 Task: Change  the formatting of the data to Which is Greater than5, In conditional formating, put the option 'Yelow Fill with Drak Yellow Text'add another formatting option Format As Table, insert the option Brown Table style Dark 3 , change the format of Column Width to 18In the sheet  Attendance Sheet for the Weekbook
Action: Mouse moved to (288, 528)
Screenshot: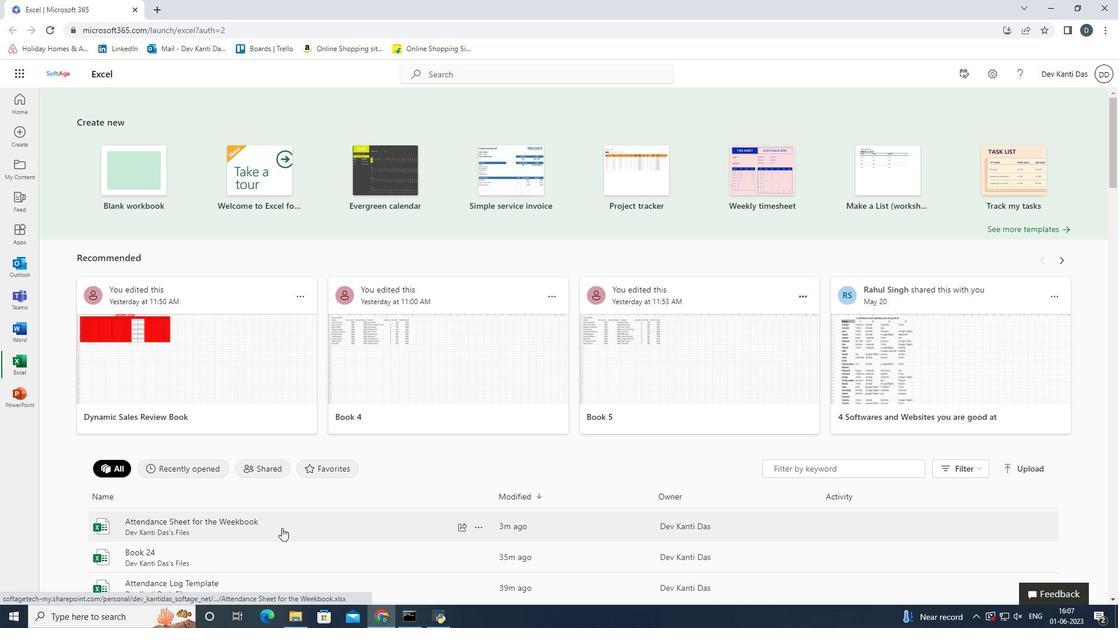 
Action: Mouse pressed left at (288, 528)
Screenshot: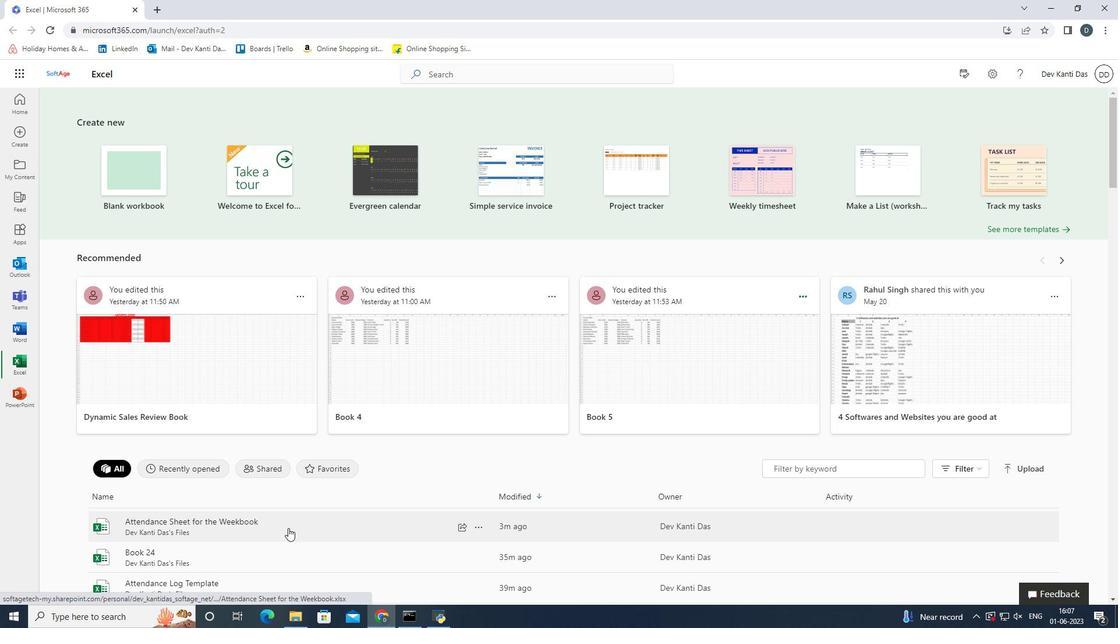 
Action: Mouse moved to (76, 219)
Screenshot: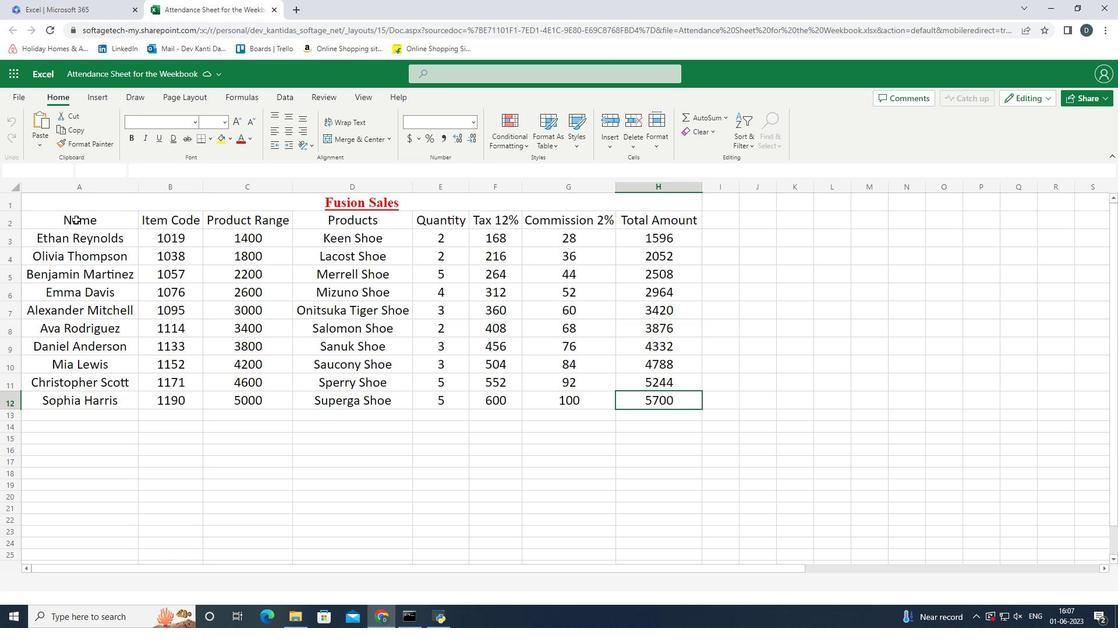 
Action: Mouse pressed left at (76, 219)
Screenshot: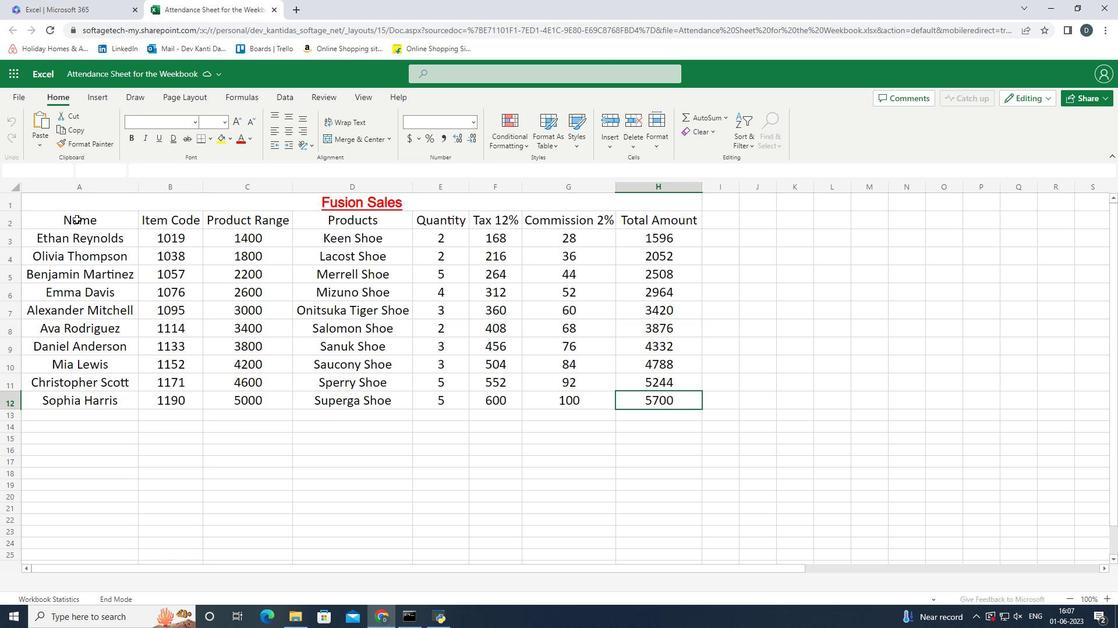 
Action: Mouse pressed left at (76, 219)
Screenshot: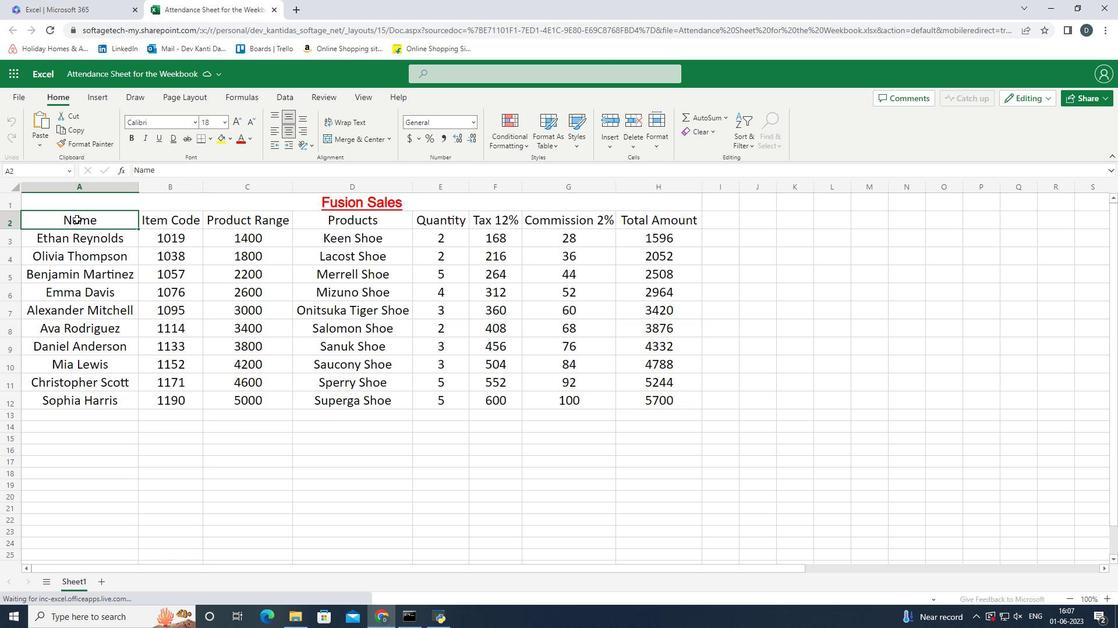 
Action: Mouse moved to (518, 140)
Screenshot: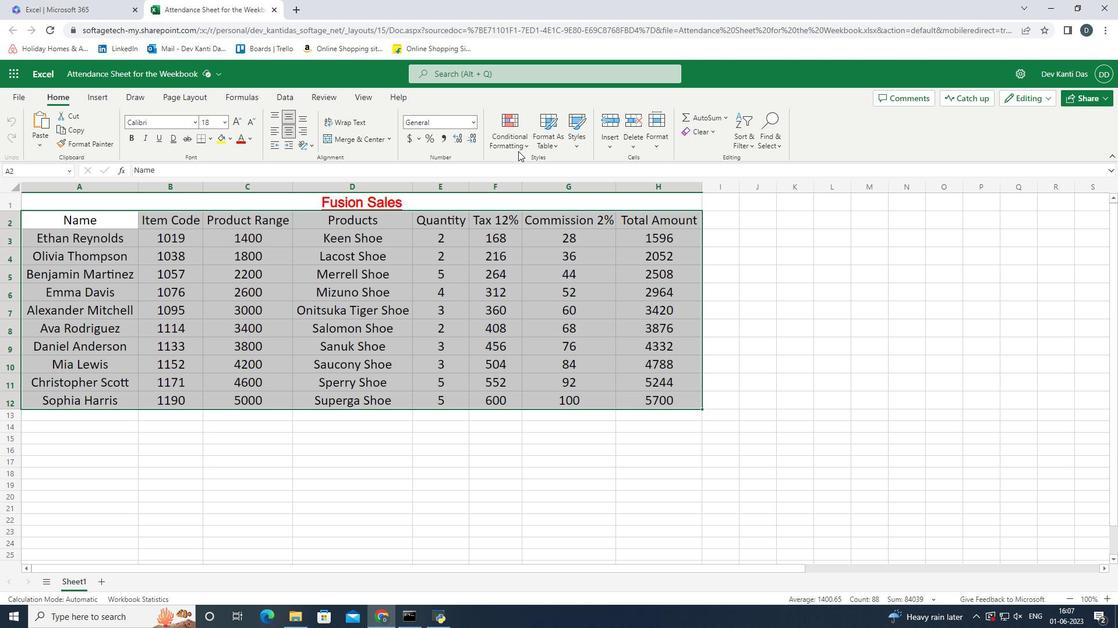 
Action: Mouse pressed left at (518, 140)
Screenshot: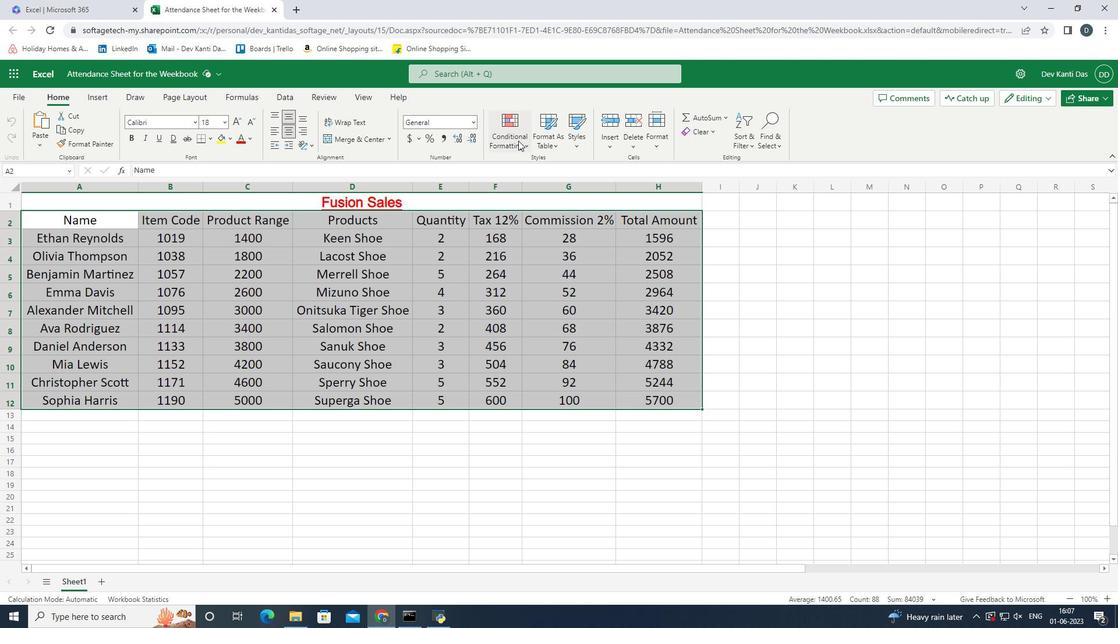 
Action: Mouse moved to (626, 185)
Screenshot: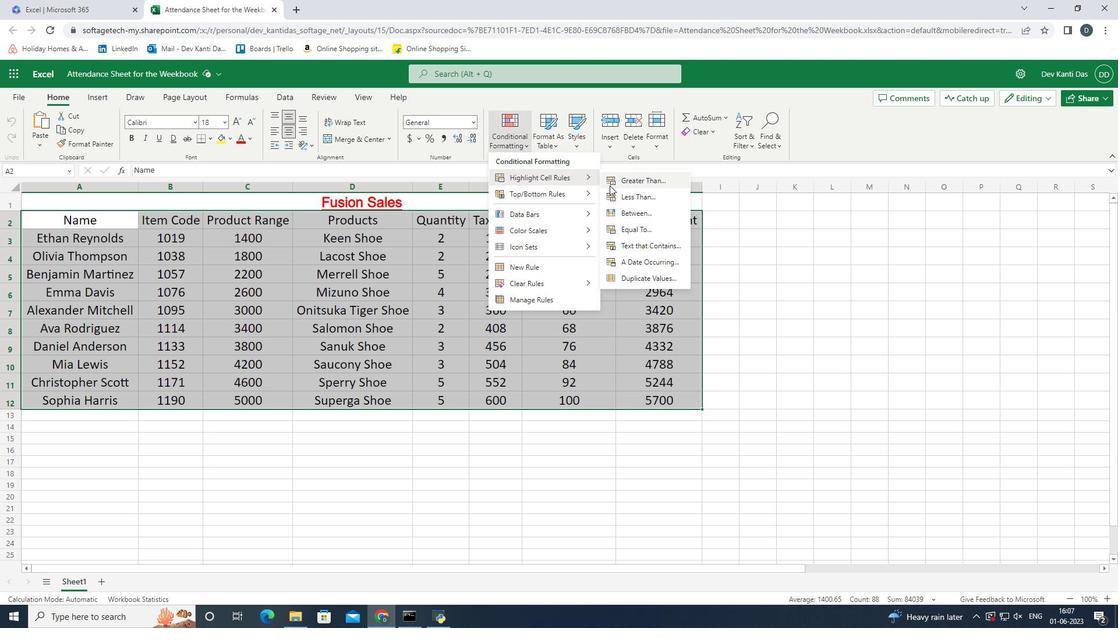 
Action: Mouse pressed left at (626, 185)
Screenshot: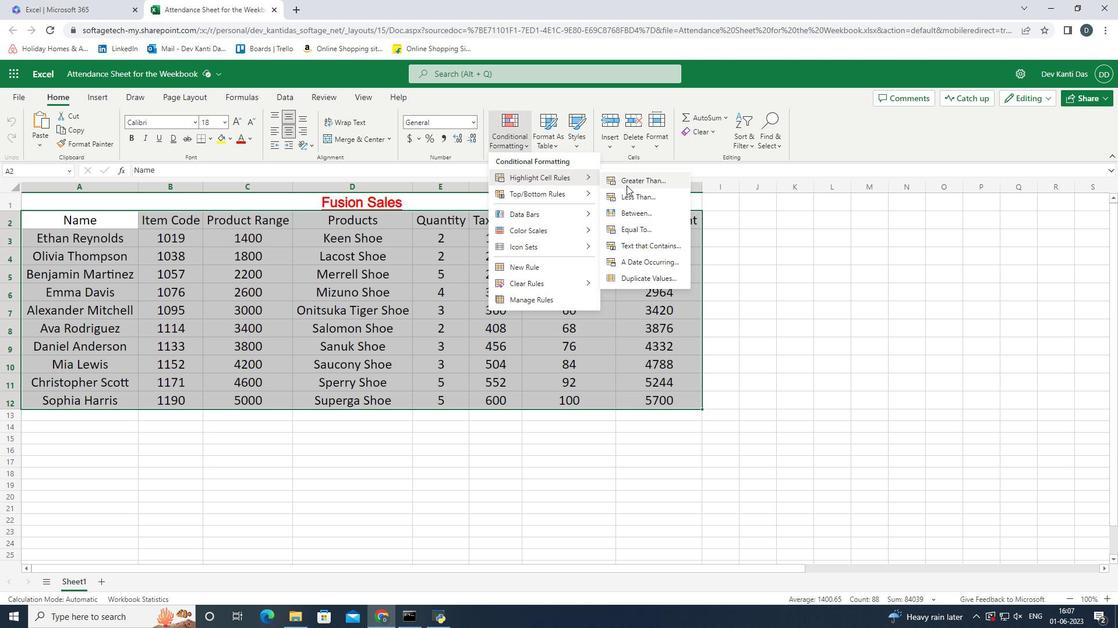 
Action: Mouse moved to (1031, 356)
Screenshot: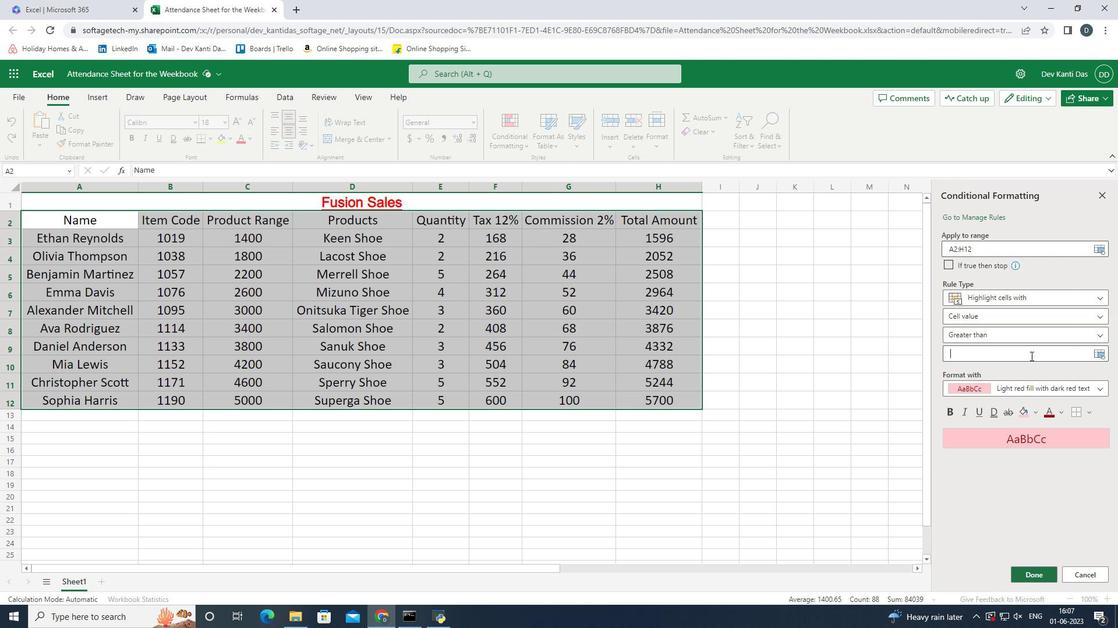 
Action: Key pressed 5
Screenshot: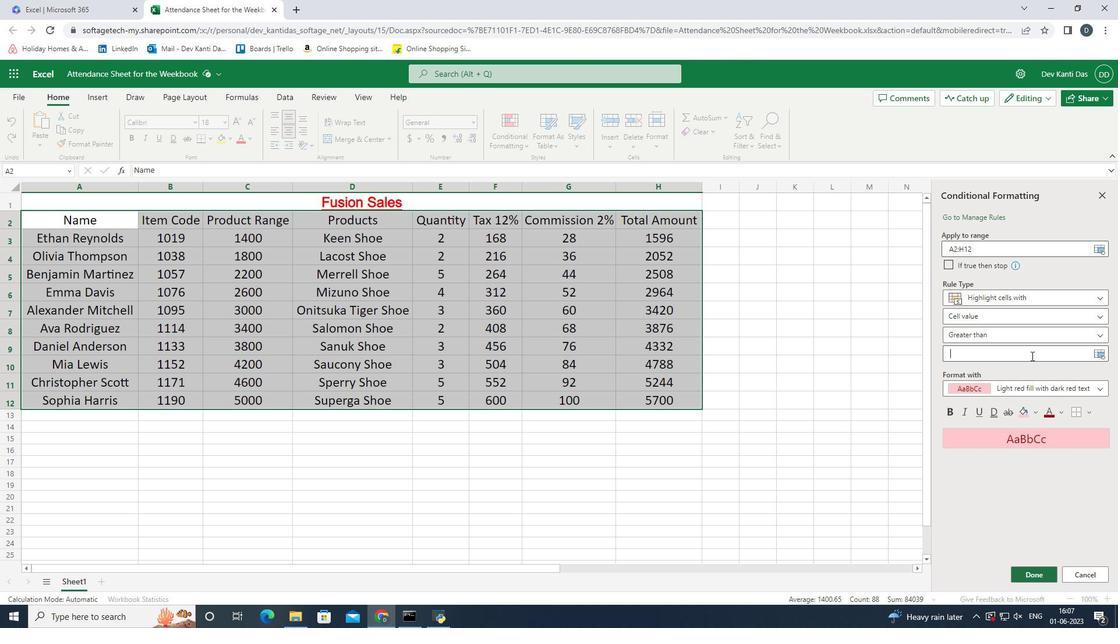 
Action: Mouse moved to (1058, 387)
Screenshot: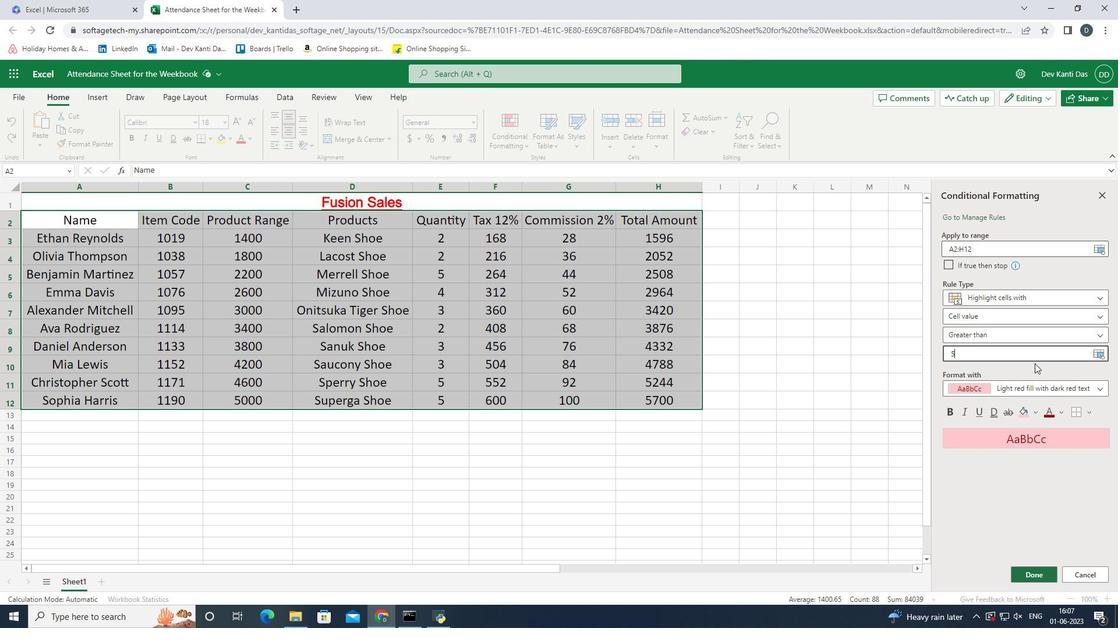 
Action: Mouse pressed left at (1058, 387)
Screenshot: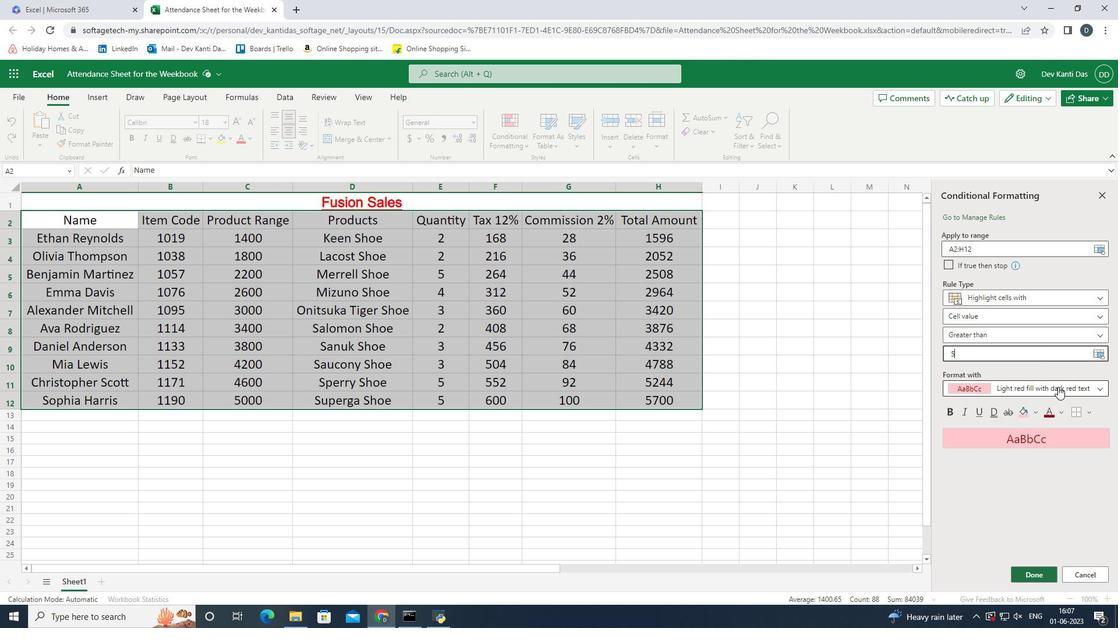 
Action: Mouse moved to (1065, 422)
Screenshot: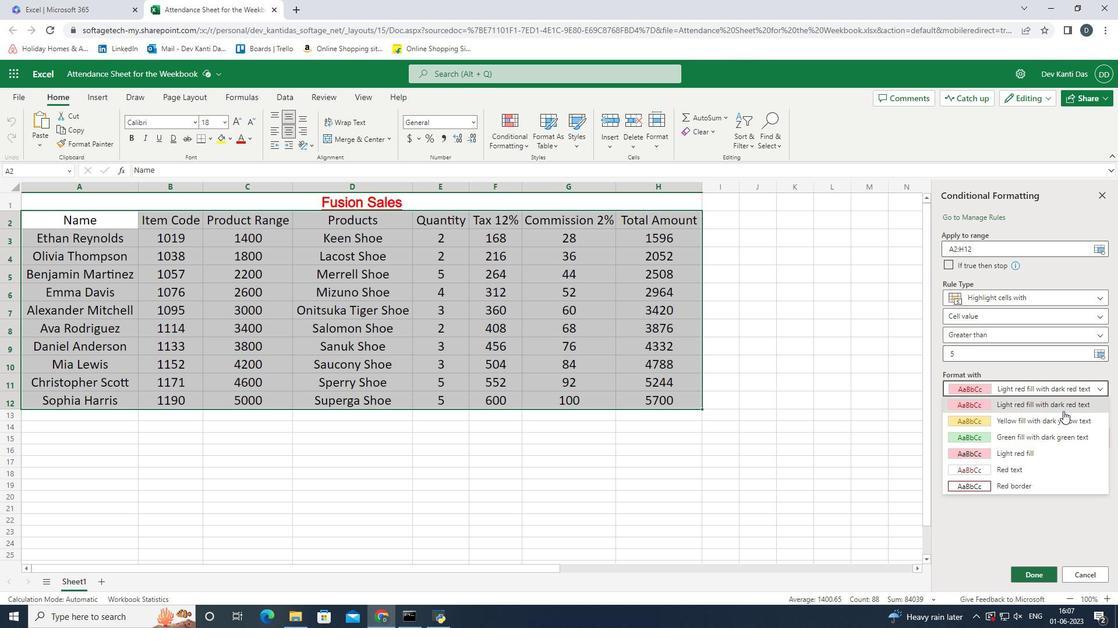 
Action: Mouse pressed left at (1065, 422)
Screenshot: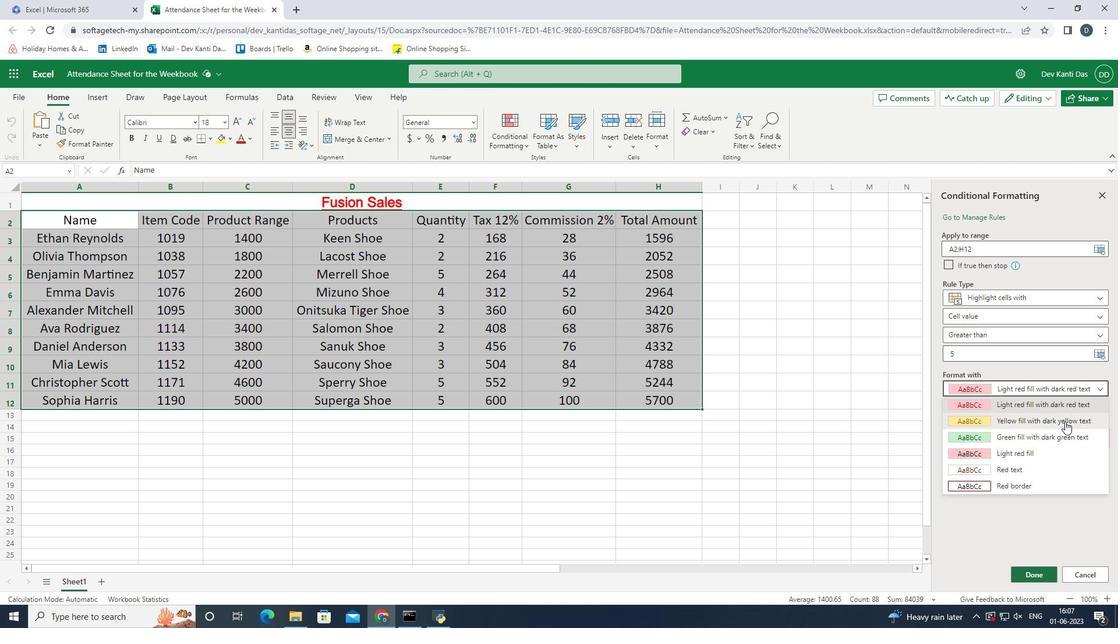 
Action: Mouse moved to (1051, 524)
Screenshot: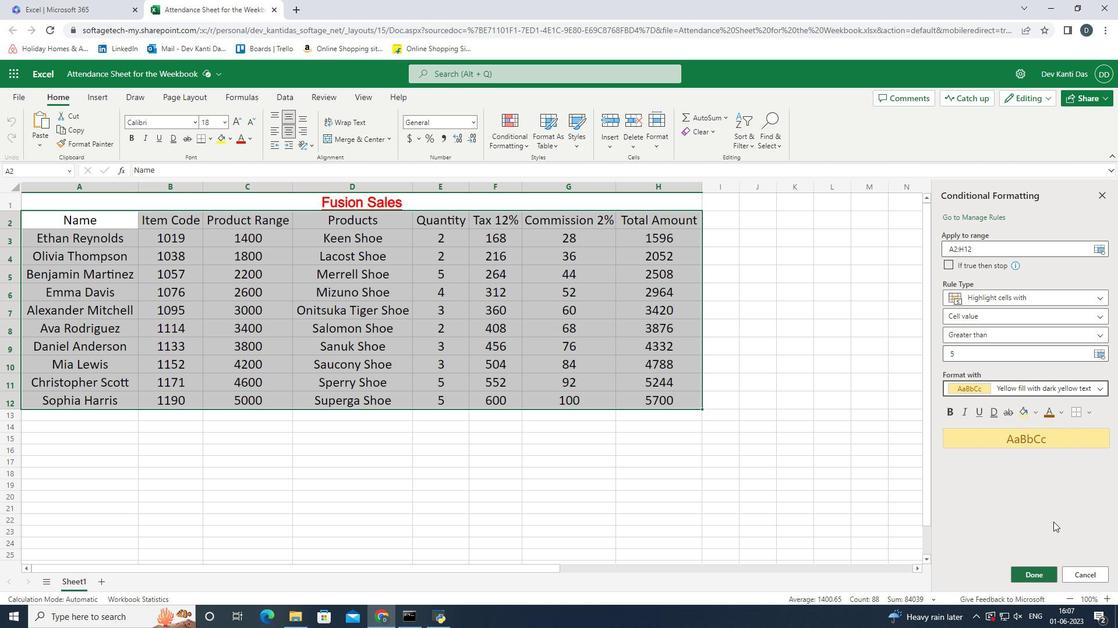 
Action: Mouse pressed left at (1051, 524)
Screenshot: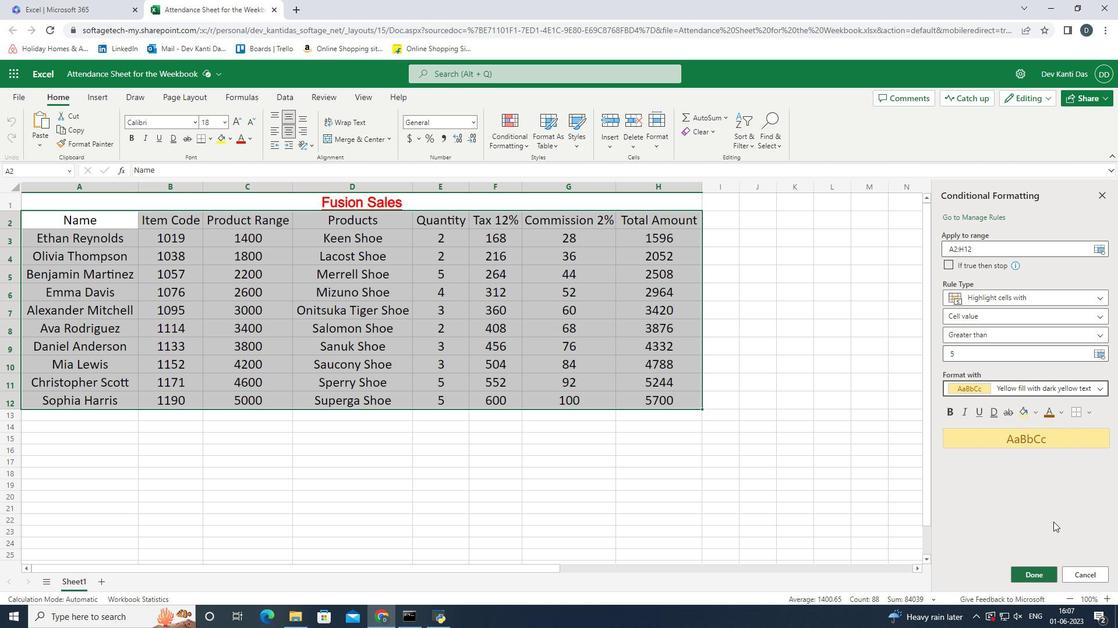 
Action: Mouse moved to (1044, 570)
Screenshot: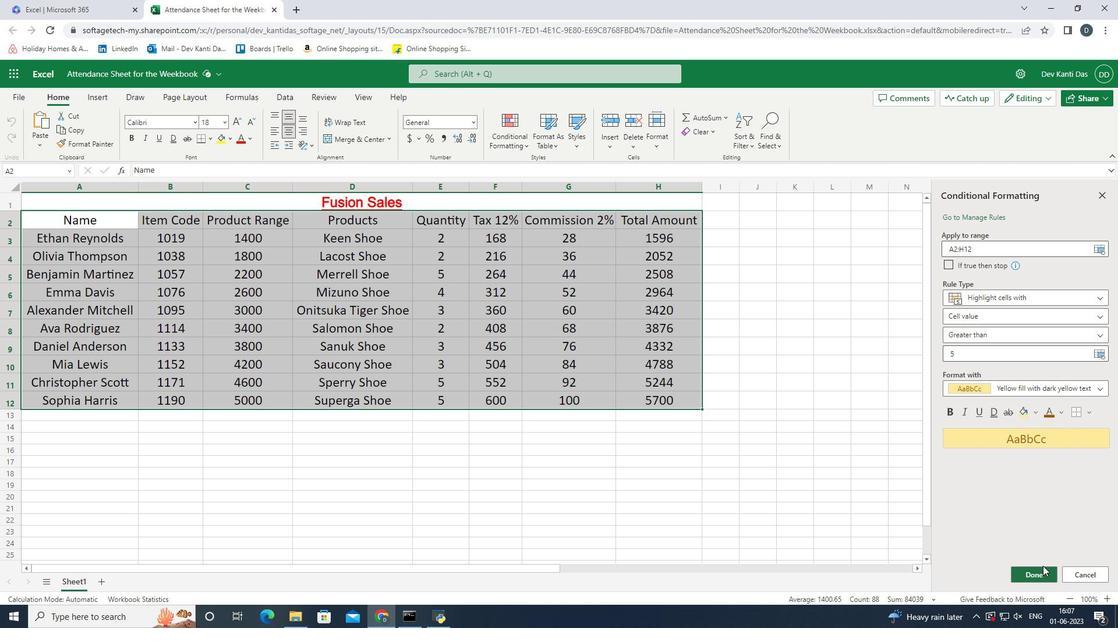 
Action: Mouse pressed left at (1044, 570)
Screenshot: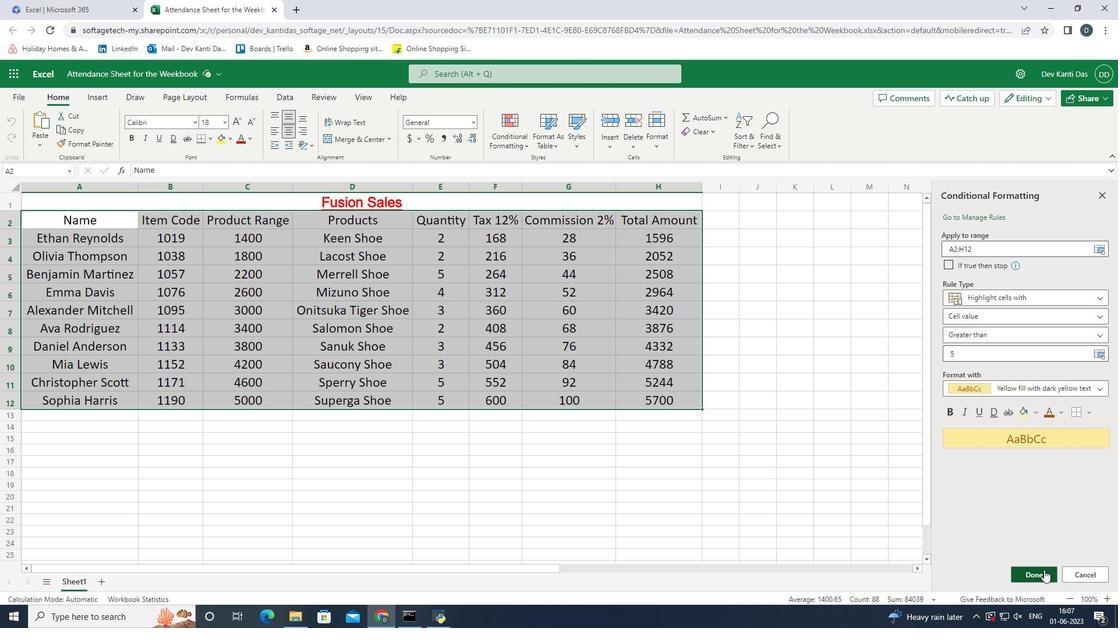 
Action: Mouse moved to (1105, 195)
Screenshot: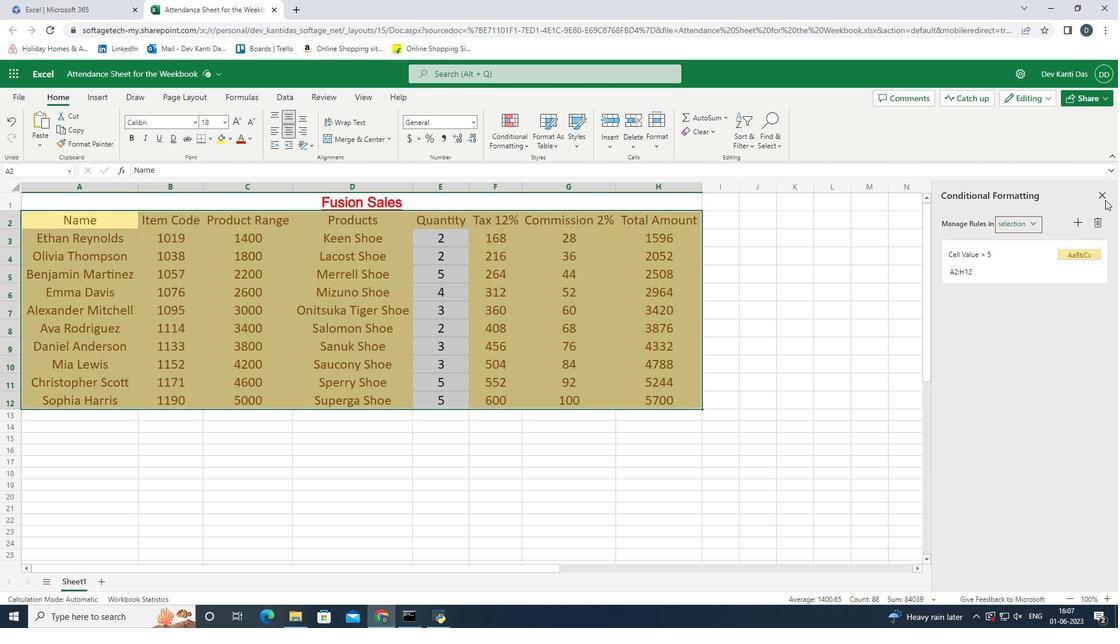 
Action: Mouse pressed left at (1105, 195)
Screenshot: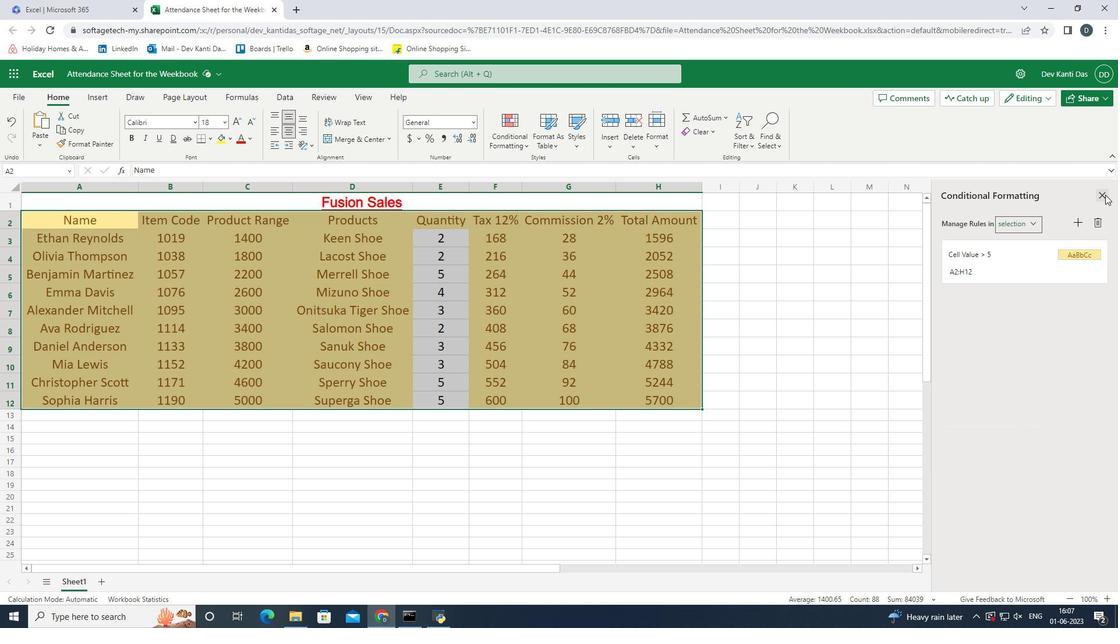 
Action: Mouse moved to (552, 147)
Screenshot: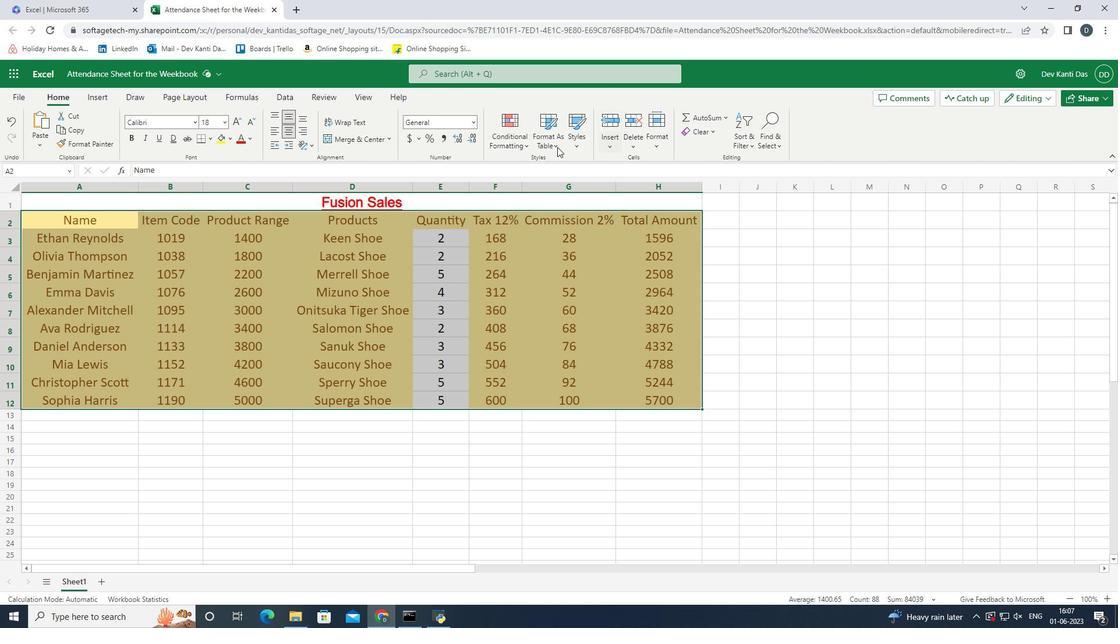 
Action: Mouse pressed left at (552, 147)
Screenshot: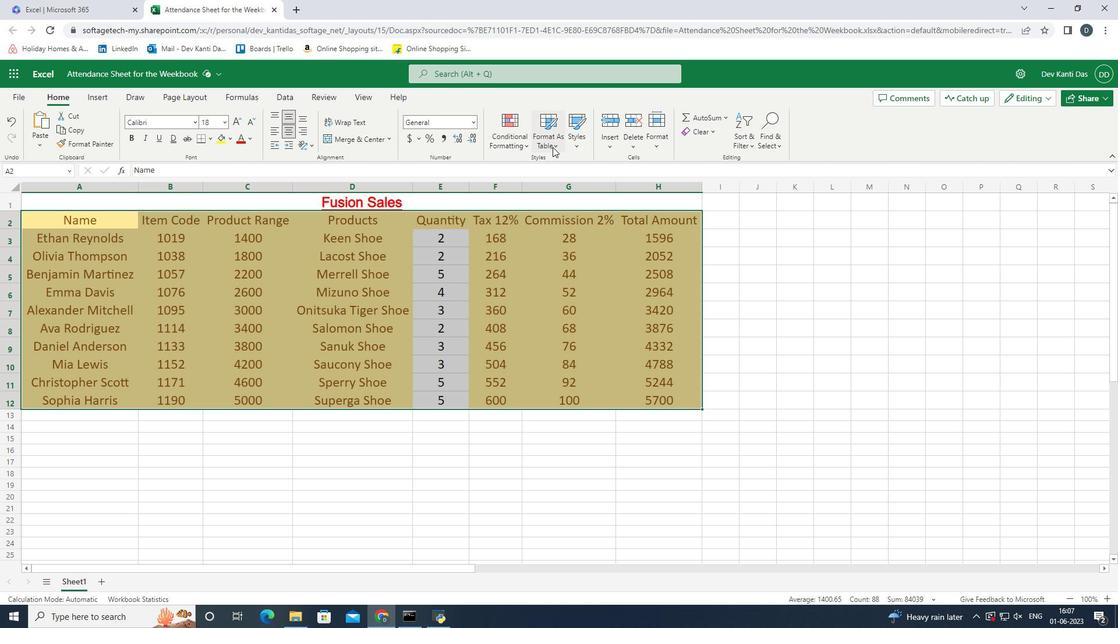 
Action: Mouse moved to (688, 503)
Screenshot: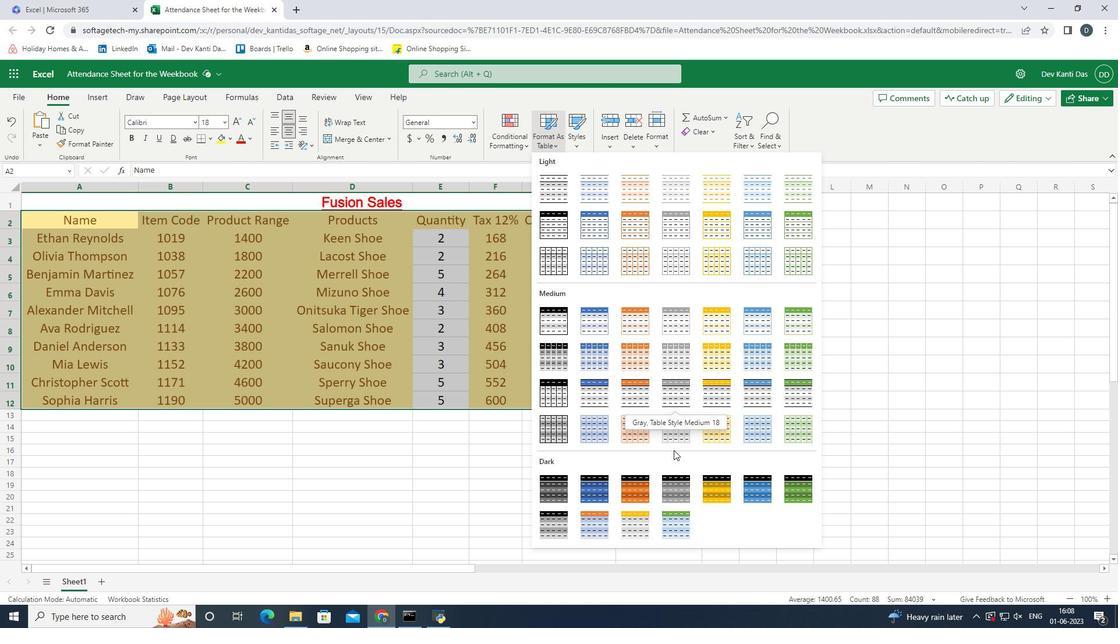 
Action: Mouse scrolled (688, 502) with delta (0, 0)
Screenshot: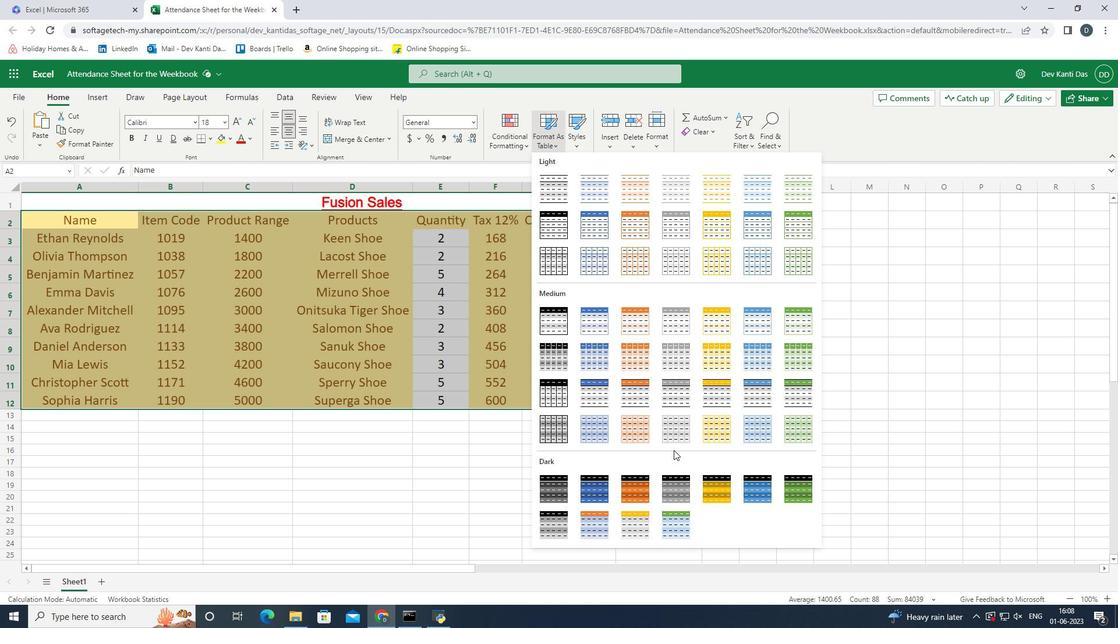 
Action: Mouse scrolled (688, 502) with delta (0, 0)
Screenshot: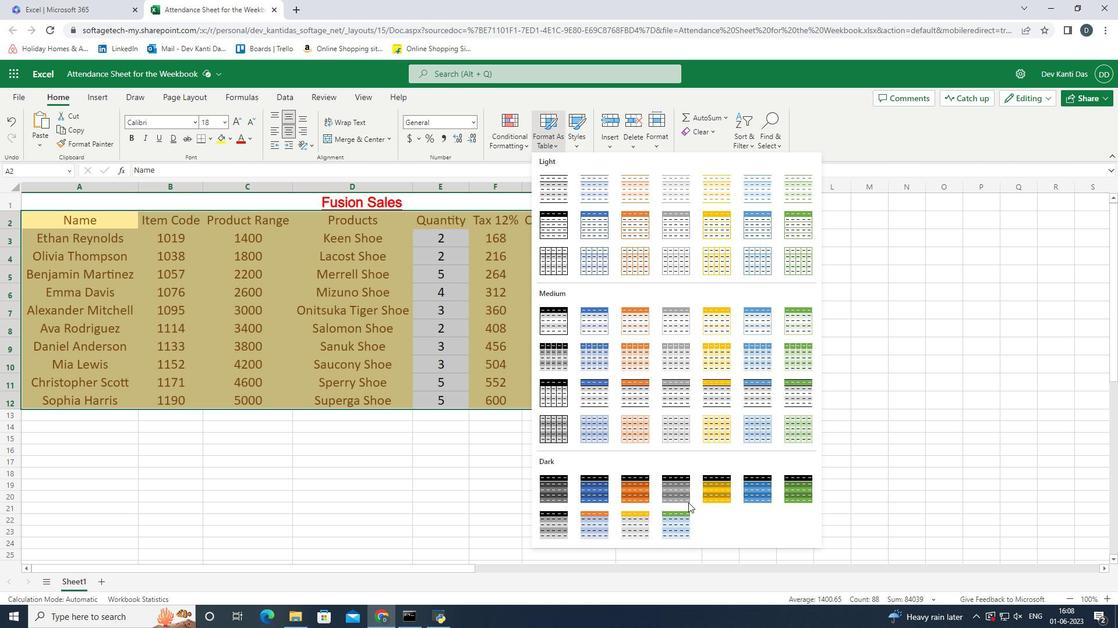 
Action: Mouse moved to (687, 502)
Screenshot: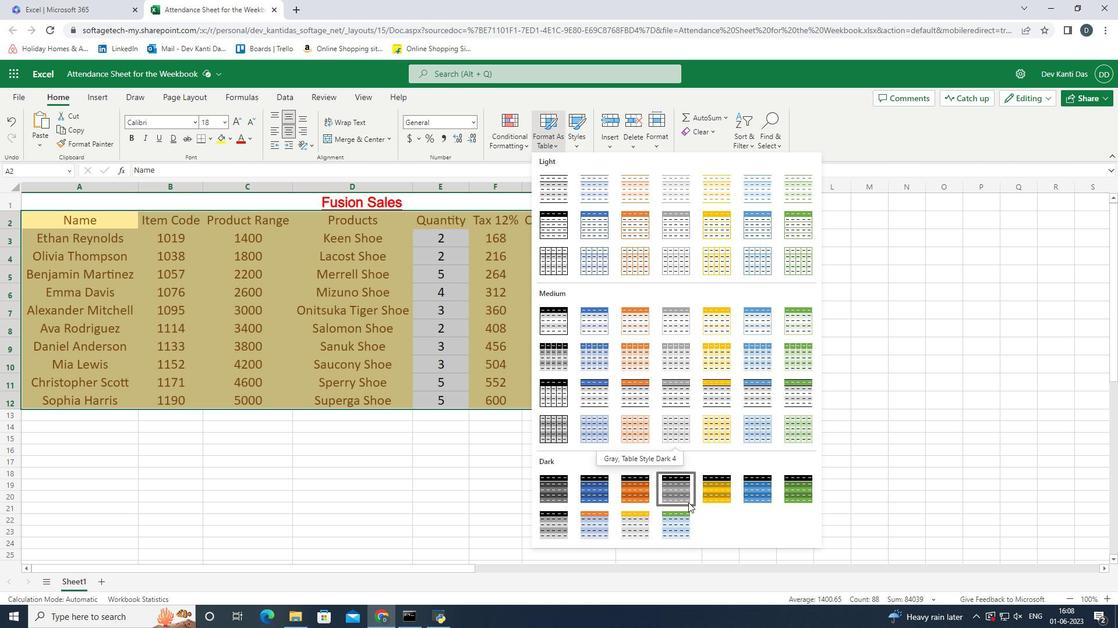 
Action: Mouse scrolled (687, 501) with delta (0, 0)
Screenshot: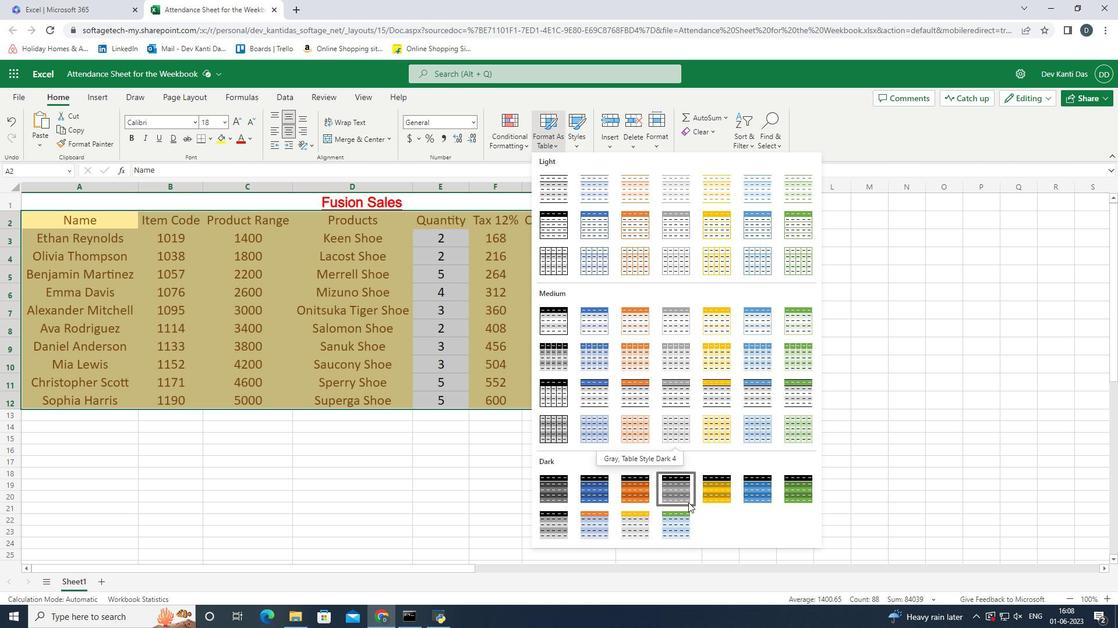 
Action: Mouse moved to (632, 492)
Screenshot: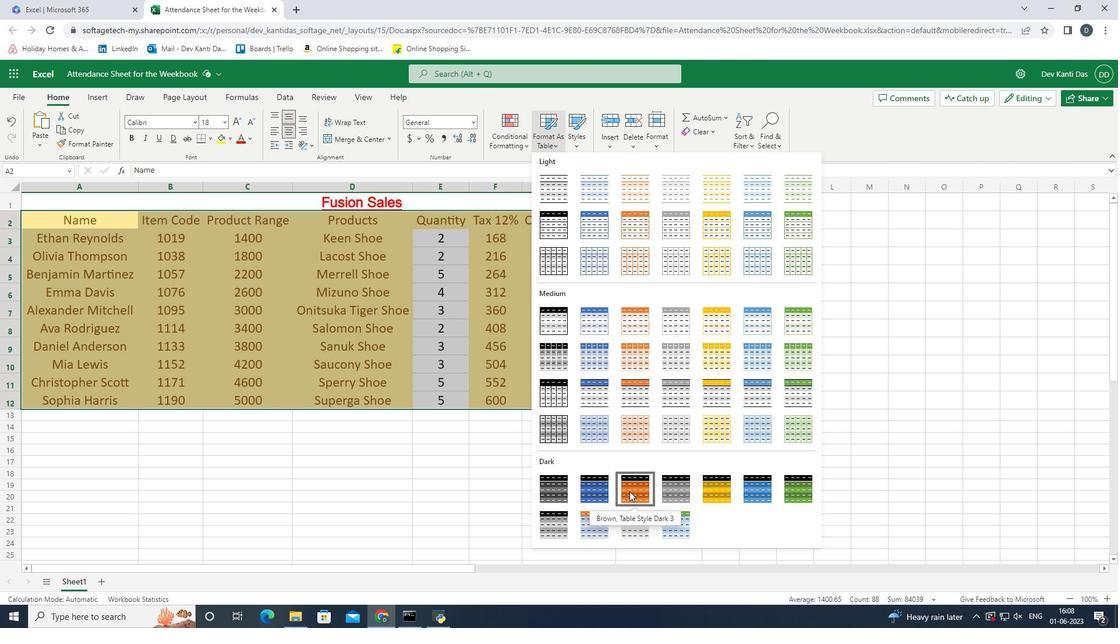 
Action: Mouse pressed left at (632, 492)
Screenshot: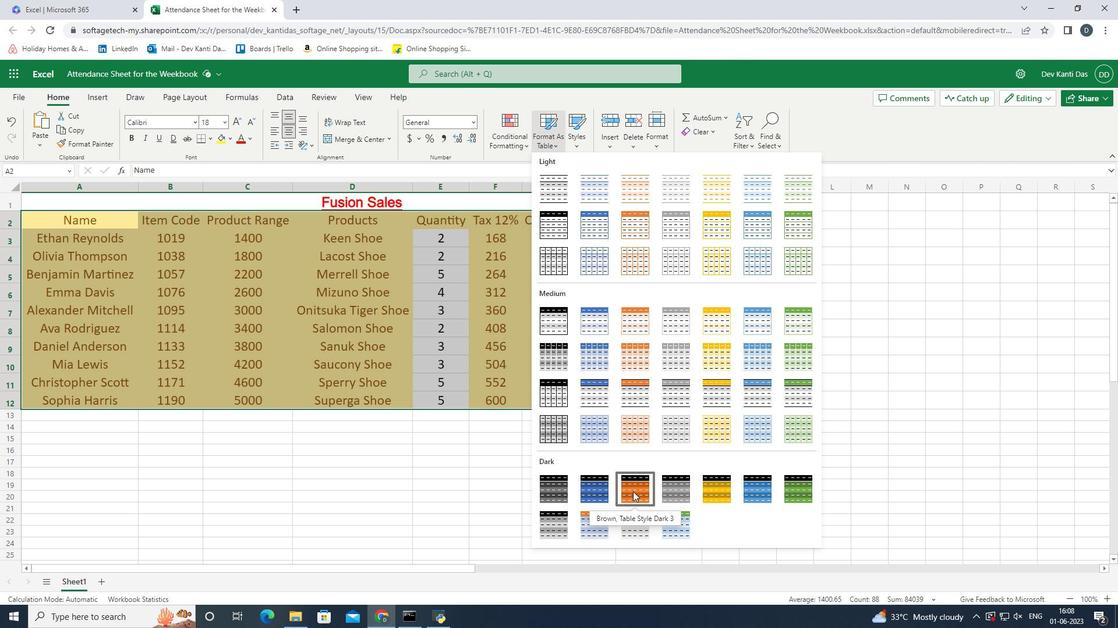 
Action: Mouse moved to (621, 369)
Screenshot: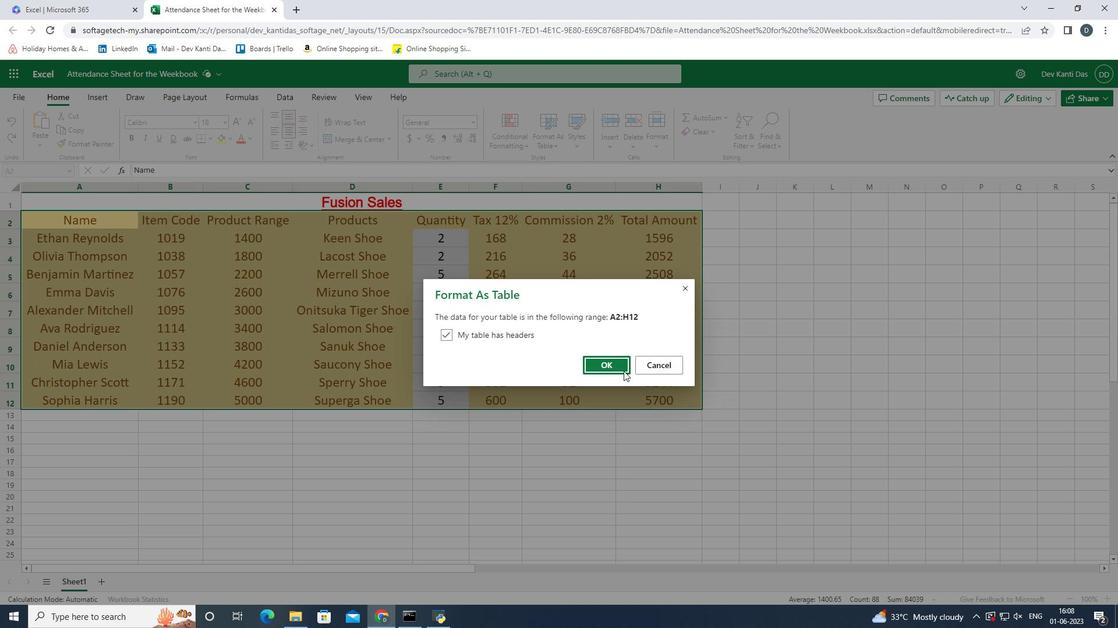 
Action: Mouse pressed left at (621, 369)
Screenshot: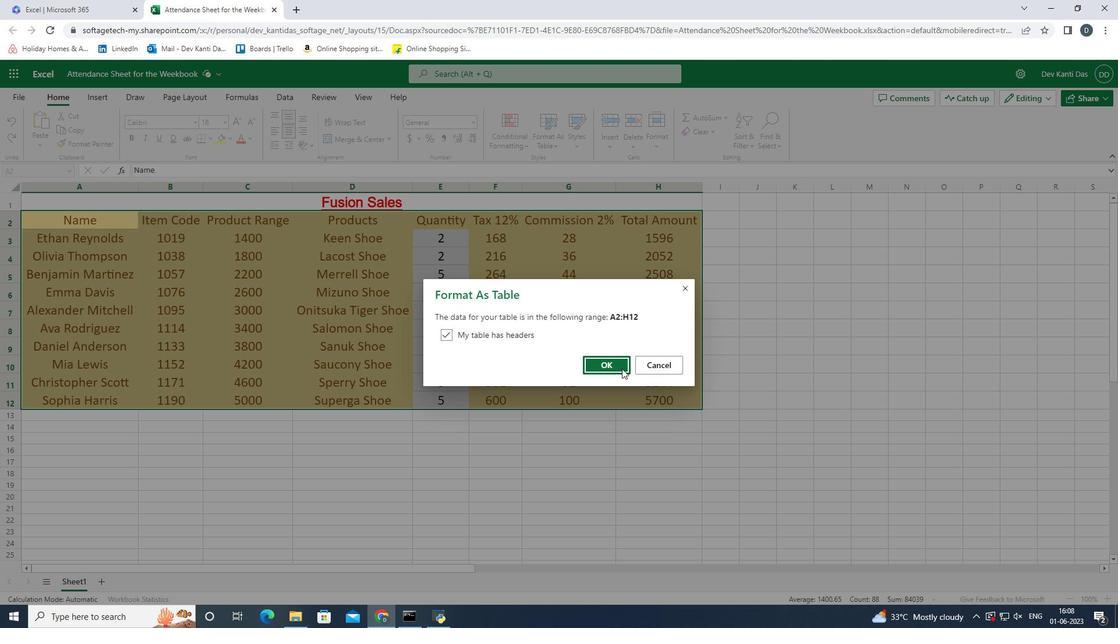 
Action: Mouse moved to (729, 401)
Screenshot: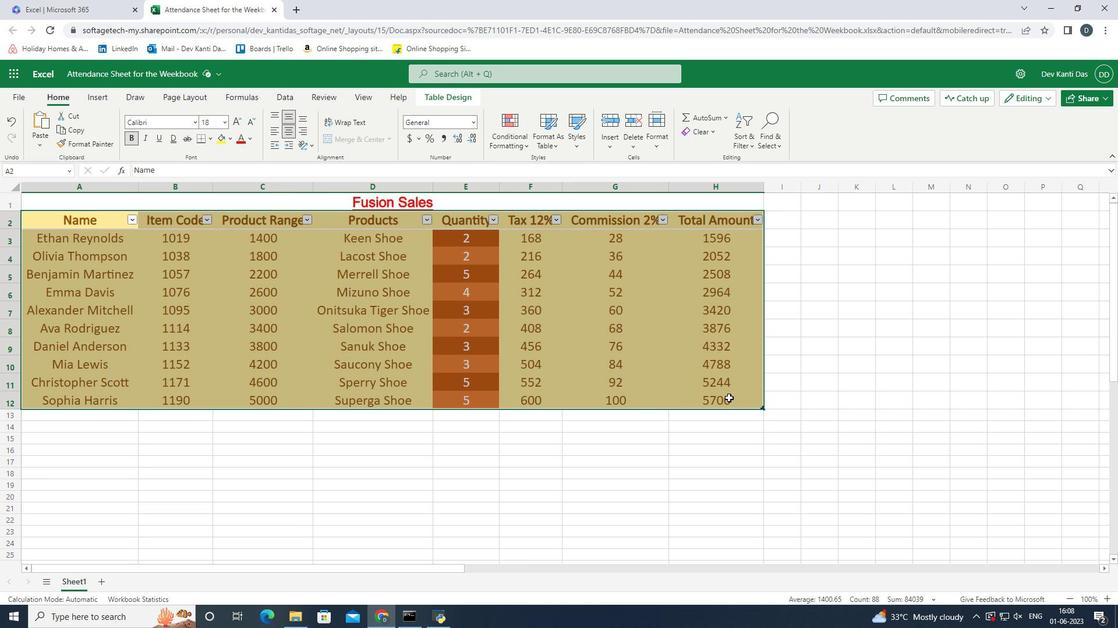 
Action: Mouse pressed left at (729, 401)
Screenshot: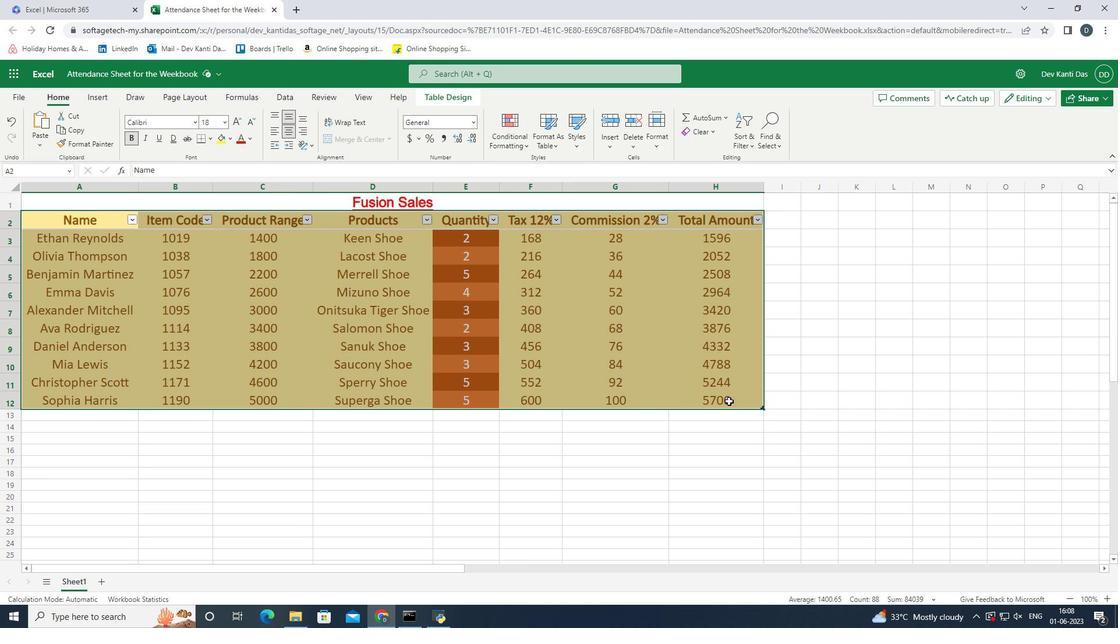 
Action: Mouse moved to (66, 221)
Screenshot: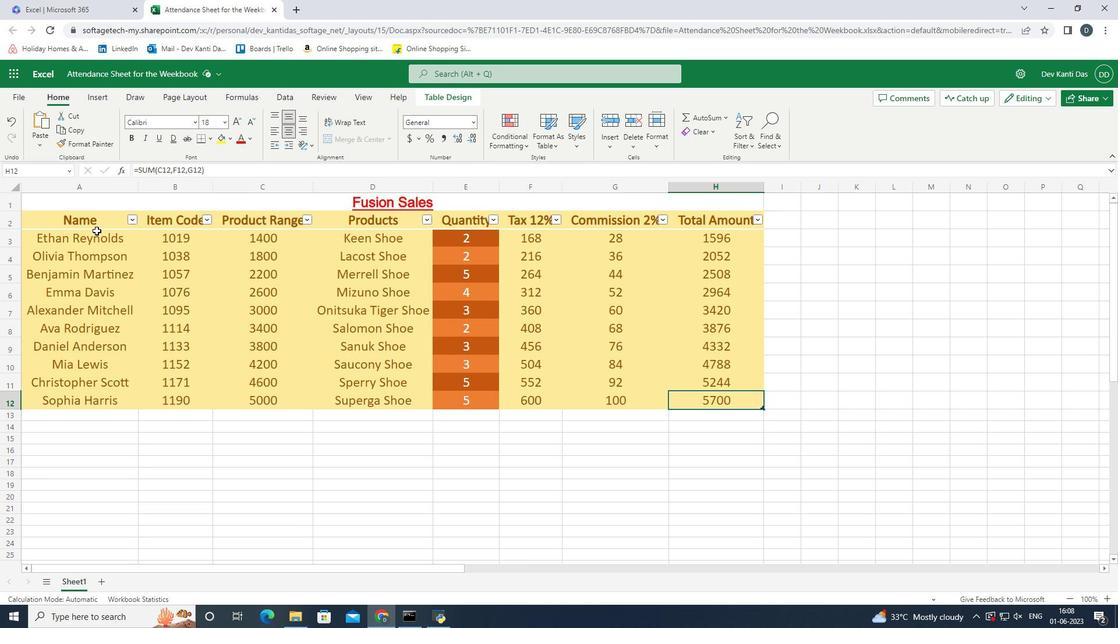 
Action: Mouse pressed left at (66, 221)
Screenshot: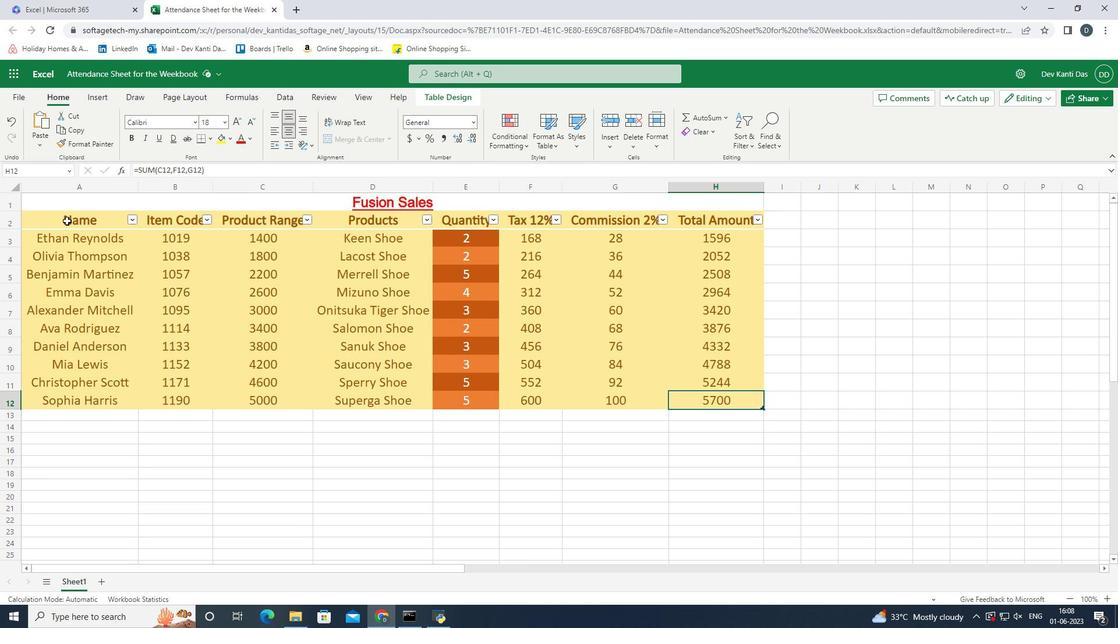 
Action: Mouse moved to (719, 401)
Screenshot: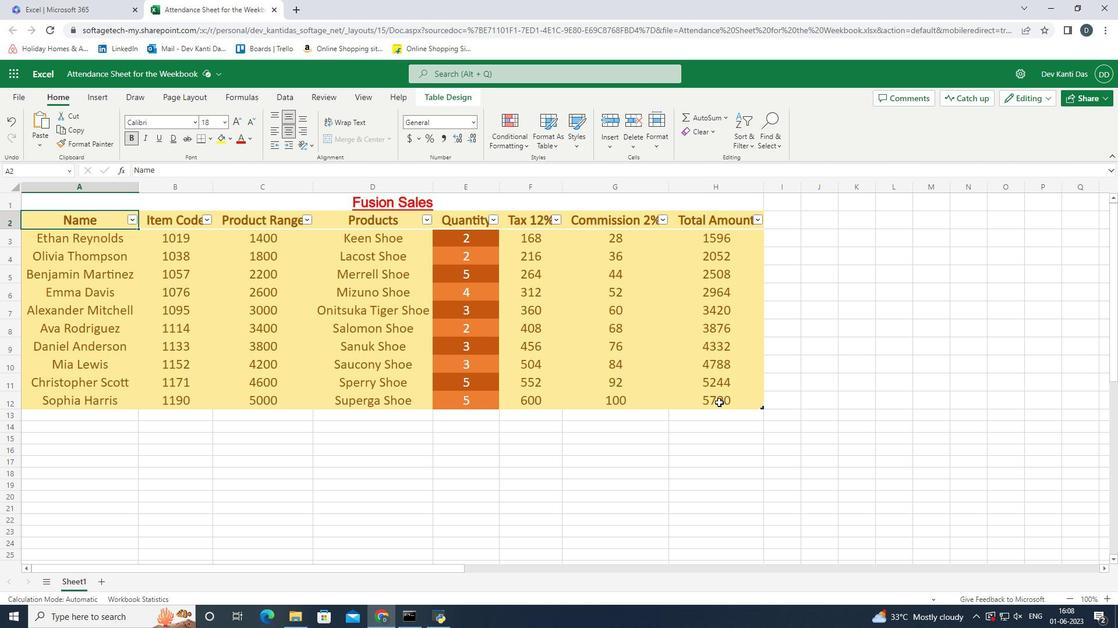 
Action: Mouse pressed left at (719, 401)
Screenshot: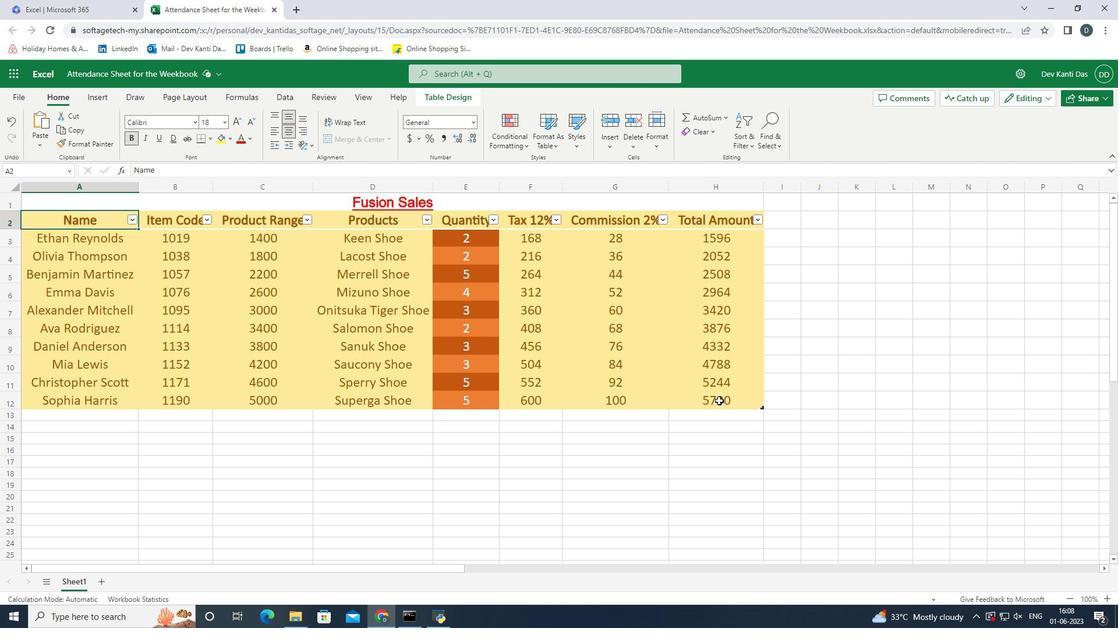 
Action: Mouse moved to (72, 223)
Screenshot: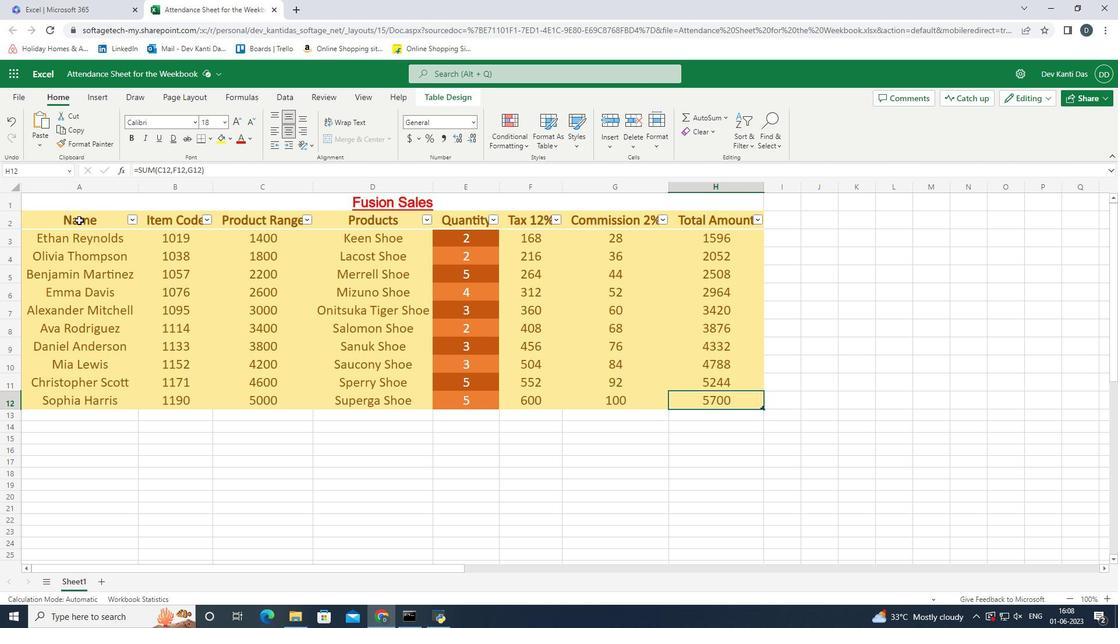 
Action: Mouse pressed left at (72, 223)
Screenshot: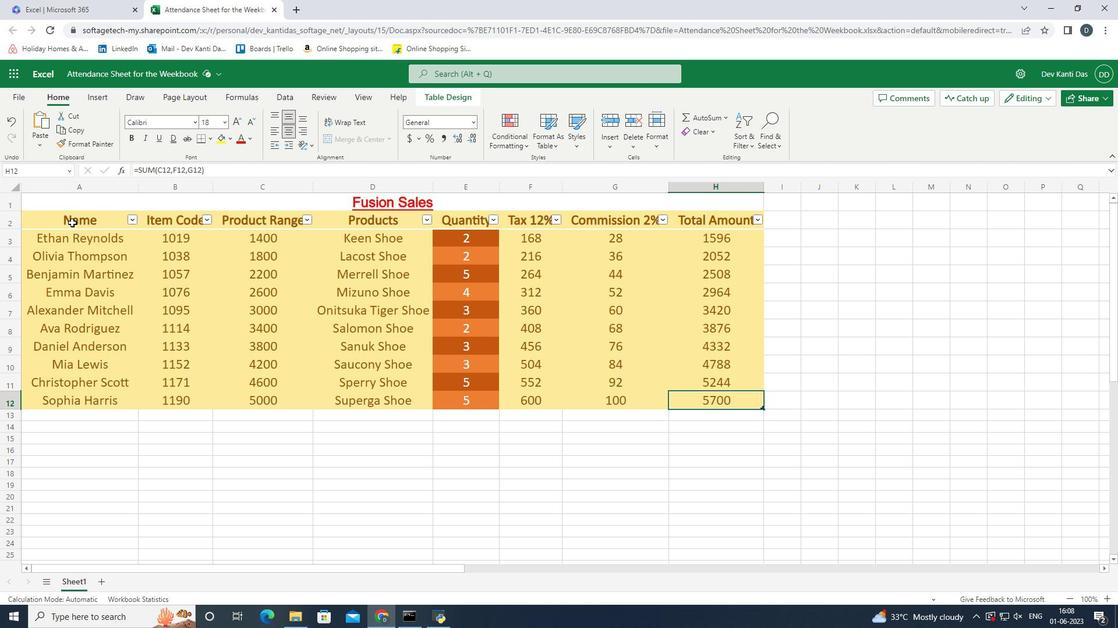 
Action: Mouse moved to (739, 414)
Screenshot: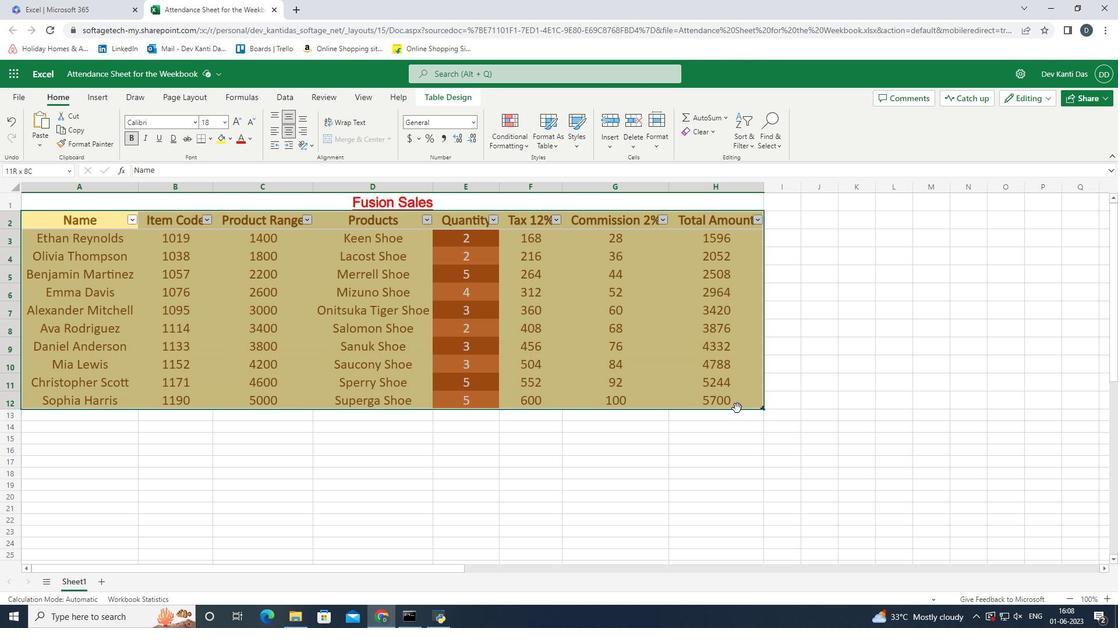 
Action: Mouse pressed left at (739, 414)
Screenshot: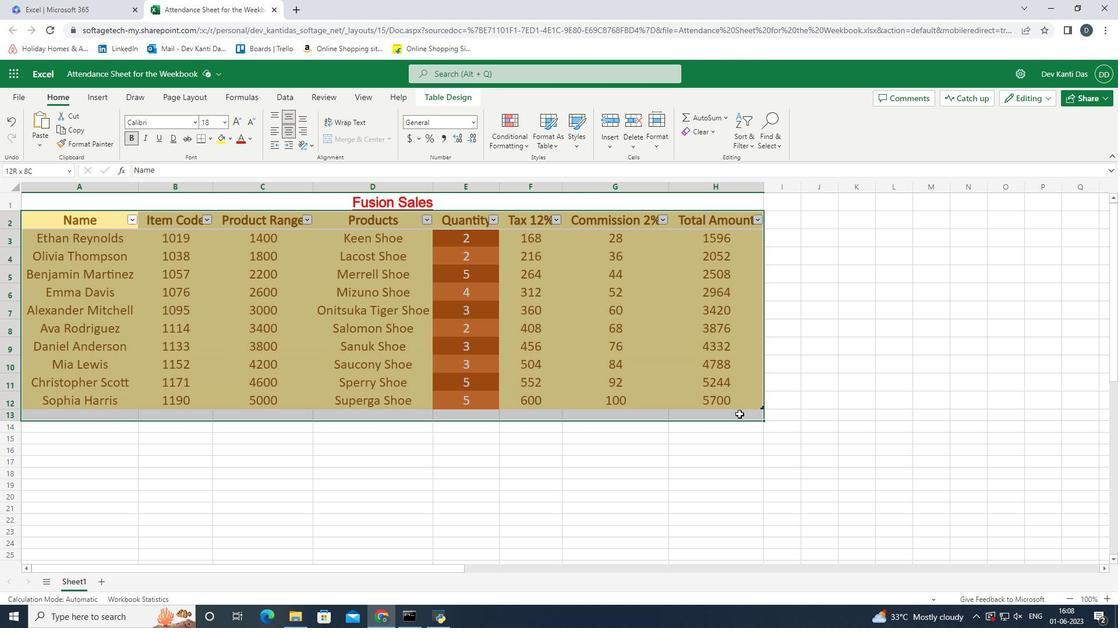 
Action: Mouse moved to (734, 400)
Screenshot: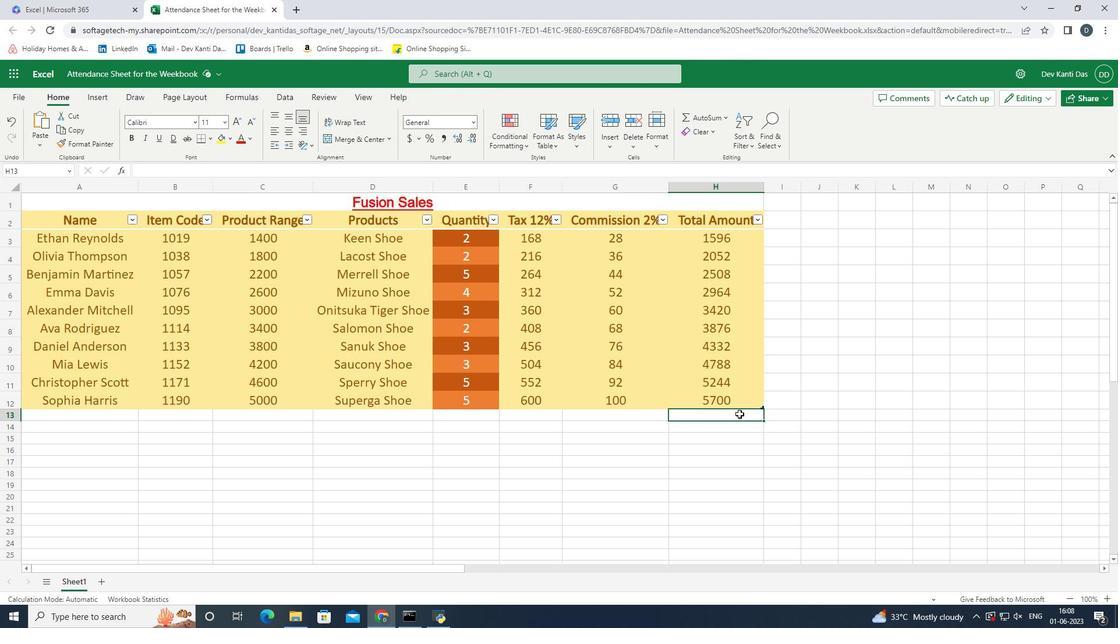 
Action: Mouse pressed left at (734, 400)
Screenshot: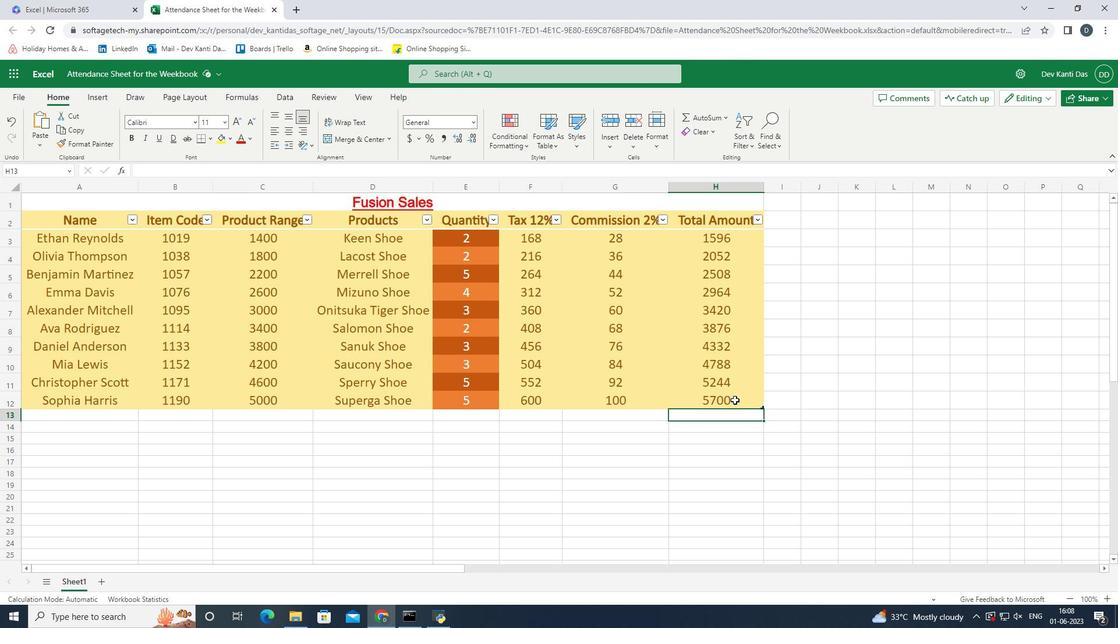 
Action: Mouse pressed left at (734, 400)
Screenshot: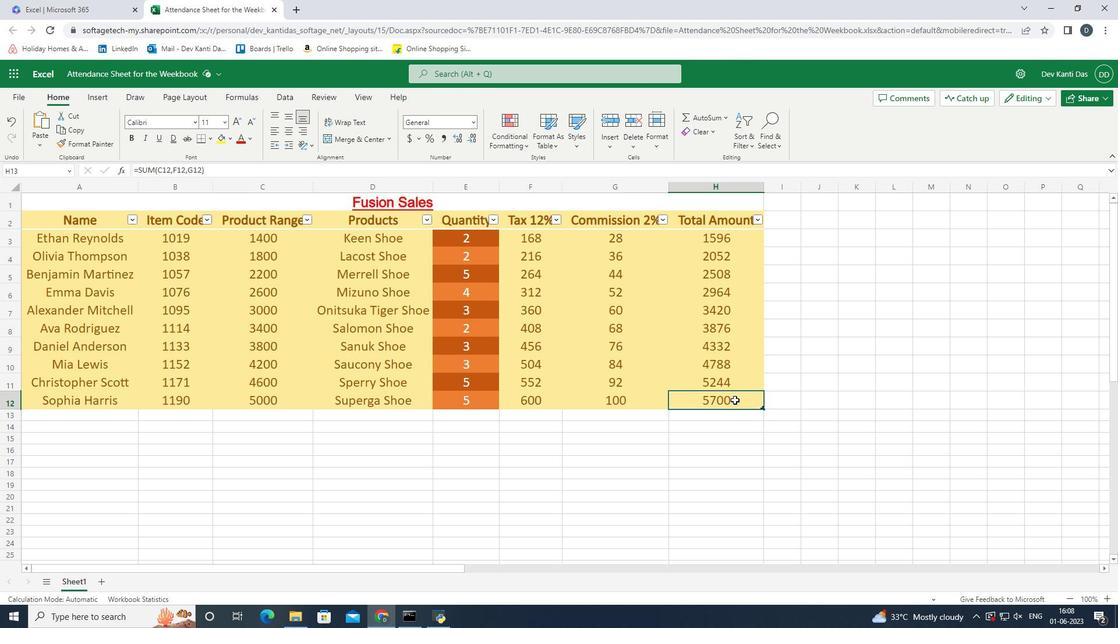 
Action: Mouse moved to (58, 223)
Screenshot: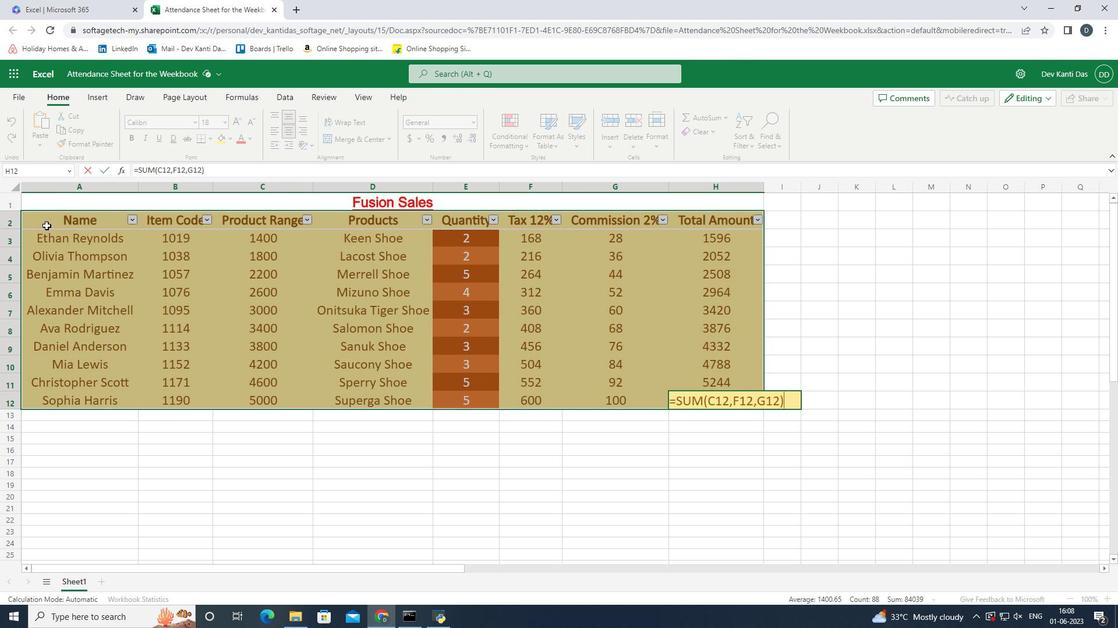 
Action: Mouse pressed left at (58, 223)
Screenshot: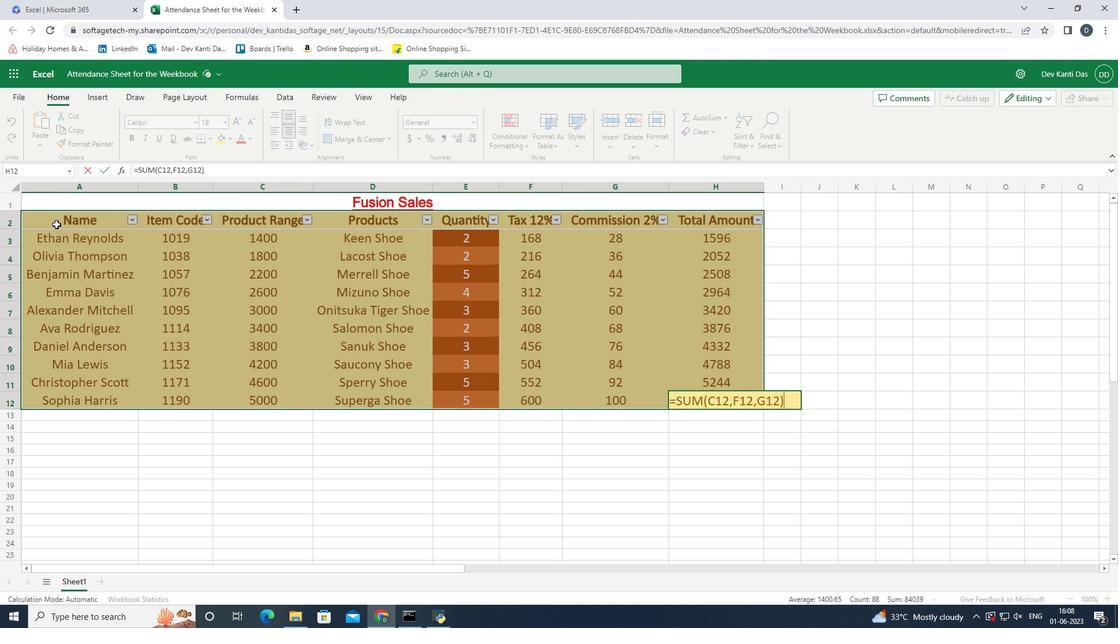 
Action: Mouse moved to (58, 218)
Screenshot: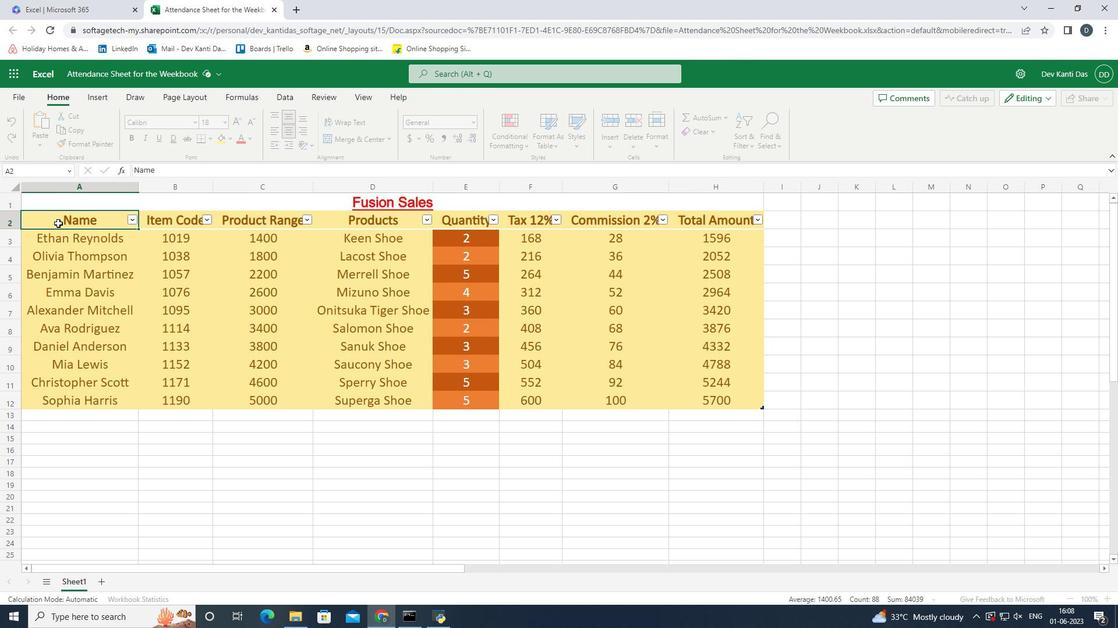 
Action: Mouse pressed left at (58, 218)
Screenshot: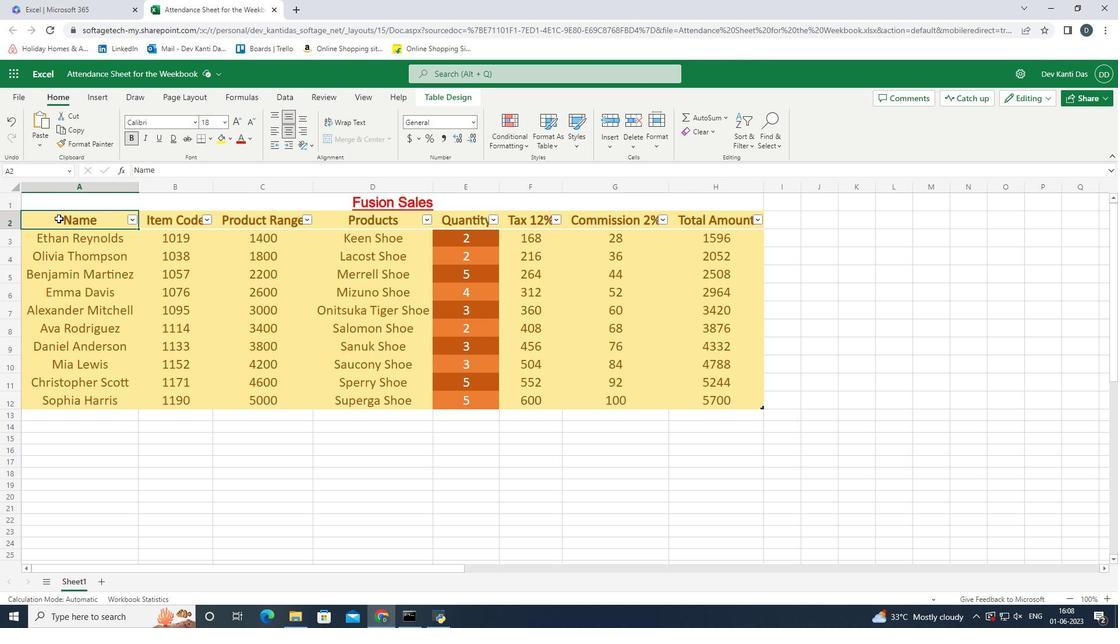 
Action: Mouse moved to (649, 146)
Screenshot: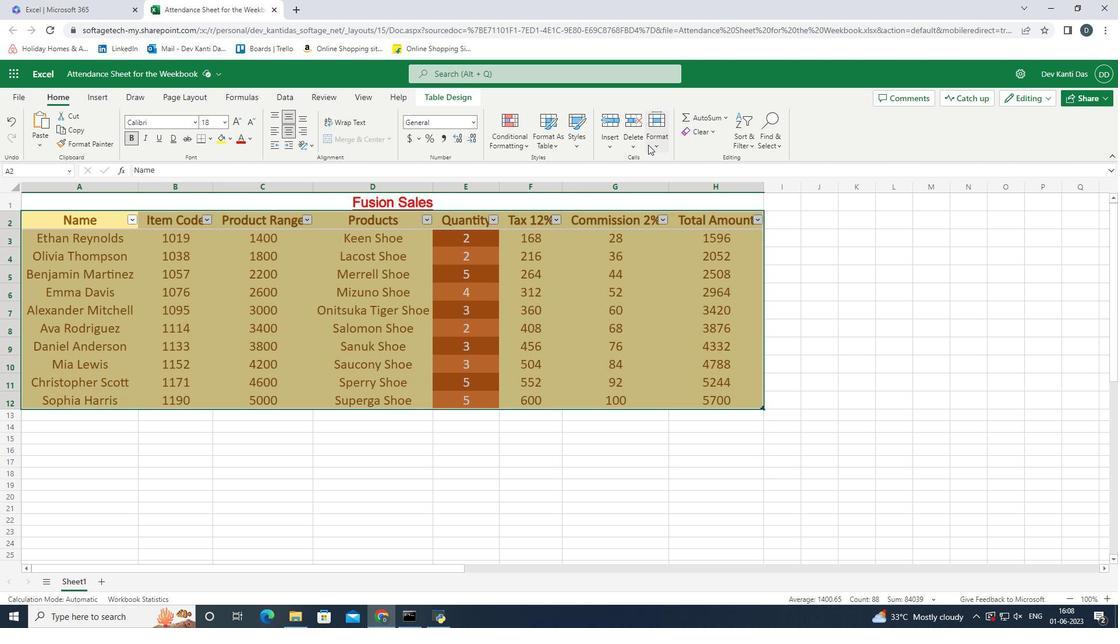 
Action: Mouse pressed left at (649, 146)
Screenshot: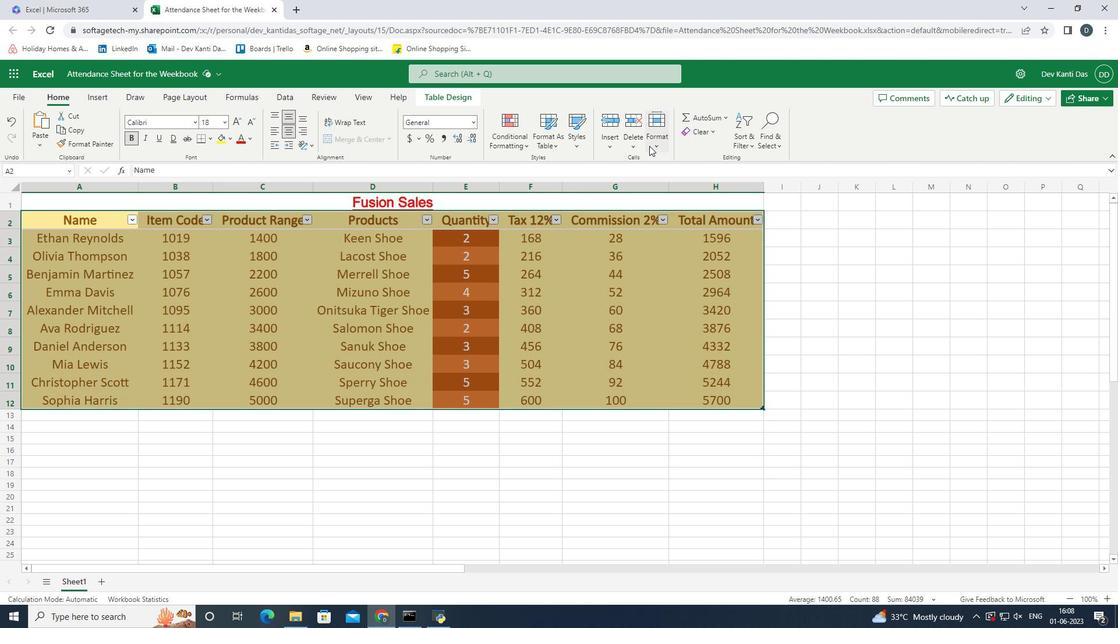 
Action: Mouse moved to (688, 218)
Screenshot: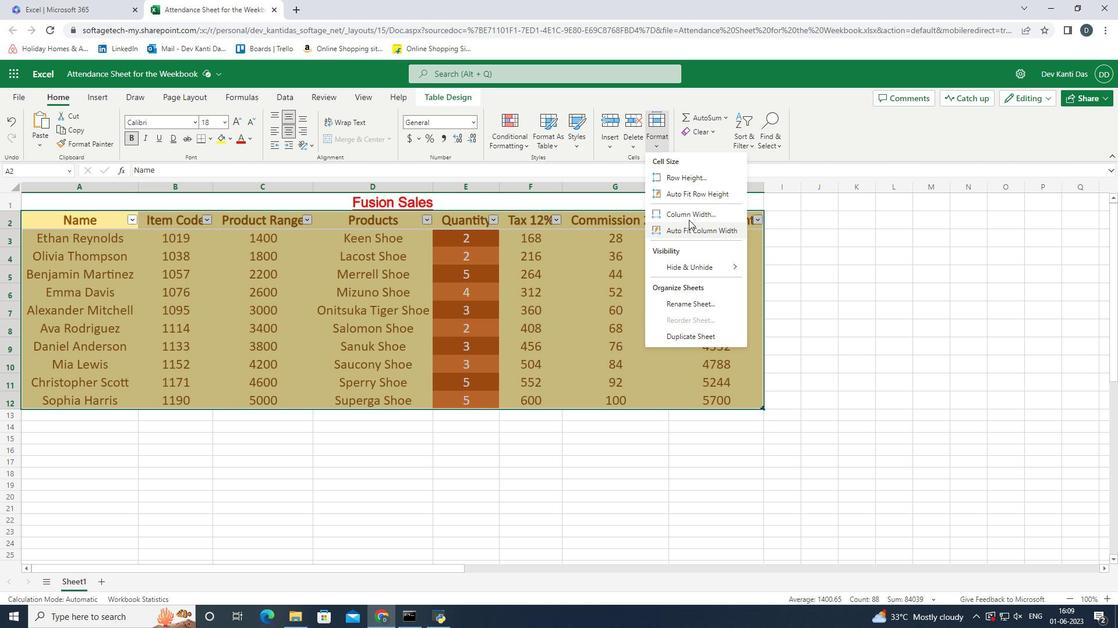 
Action: Mouse pressed left at (688, 218)
Screenshot: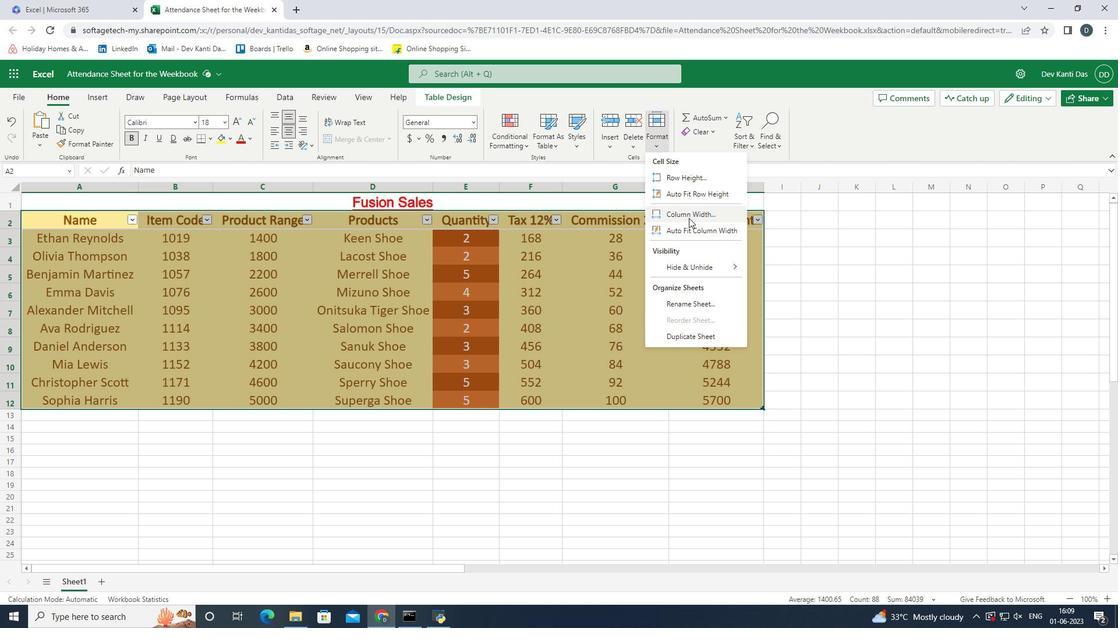 
Action: Mouse moved to (731, 238)
Screenshot: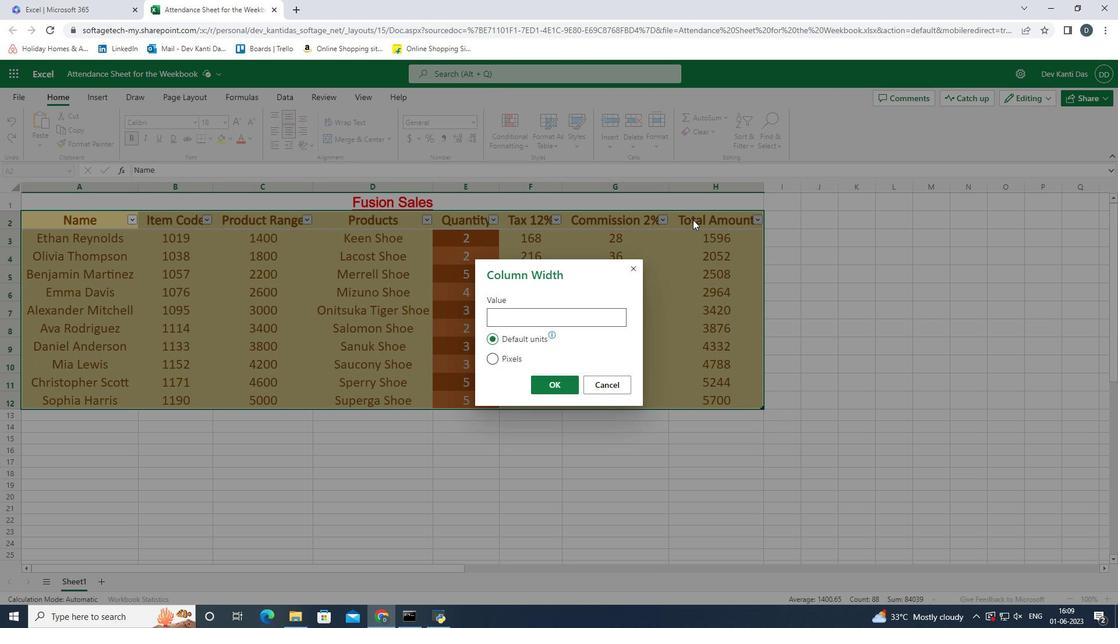 
Action: Key pressed 18<Key.enter>
Screenshot: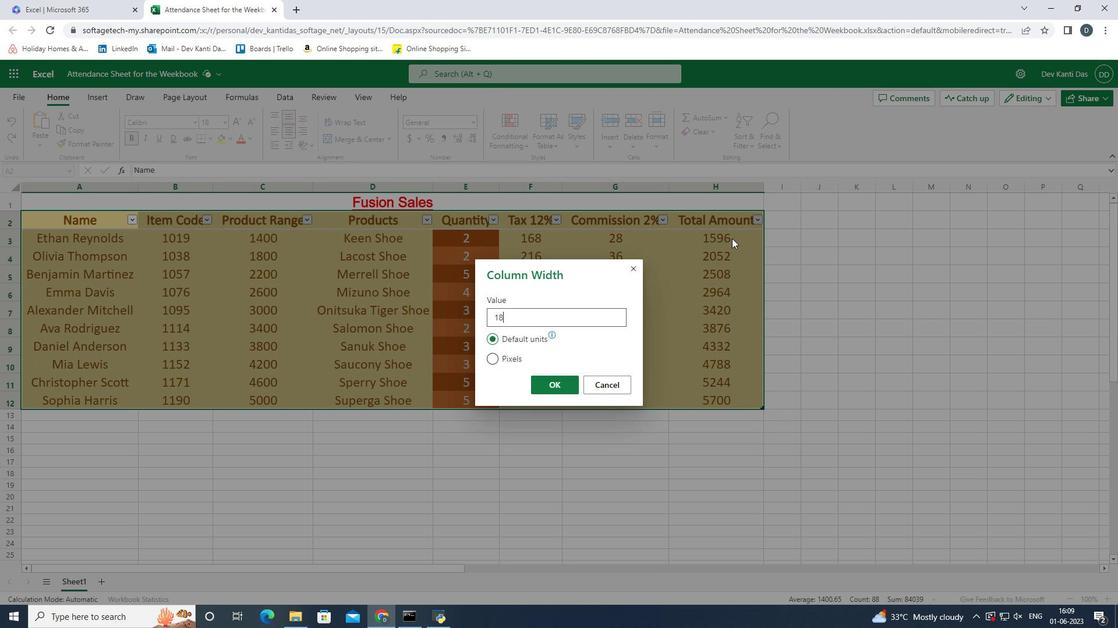 
Action: Mouse moved to (605, 399)
Screenshot: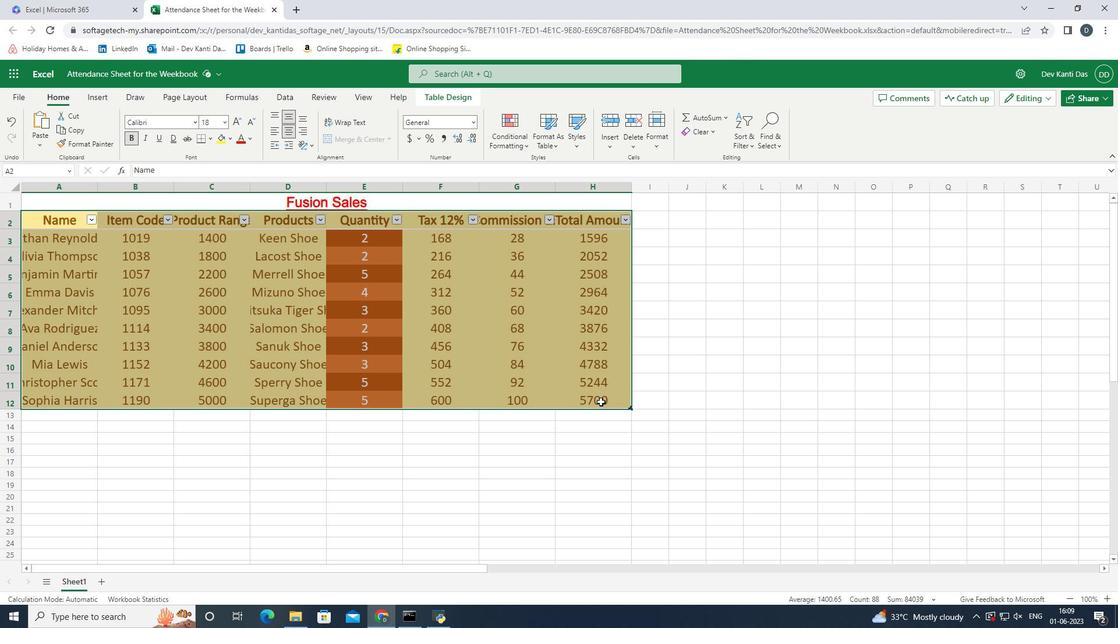 
Action: Mouse pressed left at (605, 399)
Screenshot: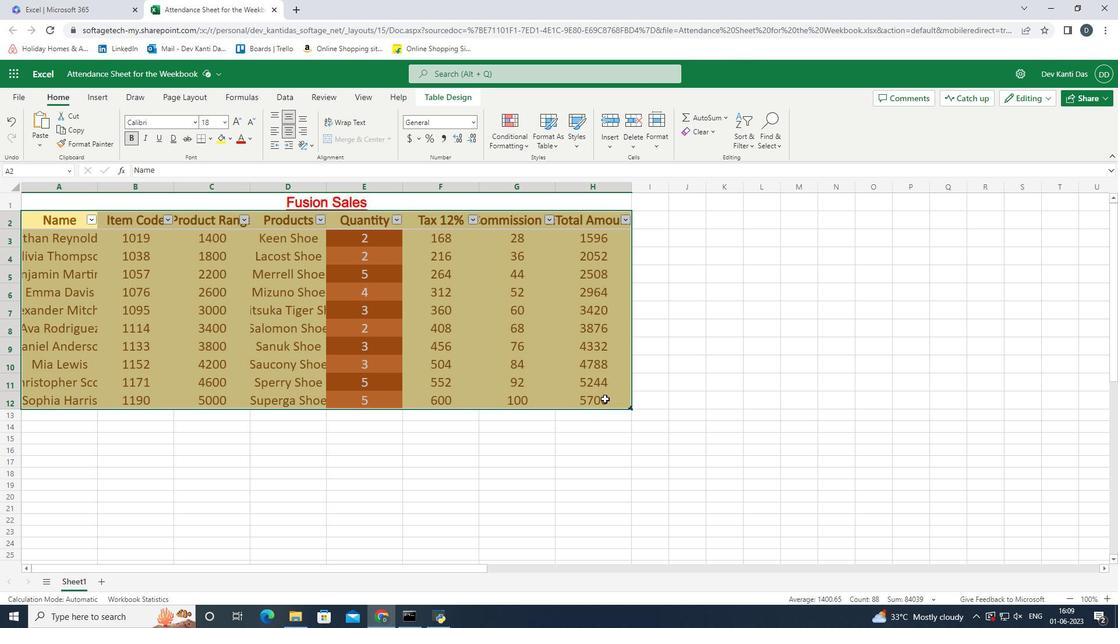 
Action: Mouse moved to (726, 412)
Screenshot: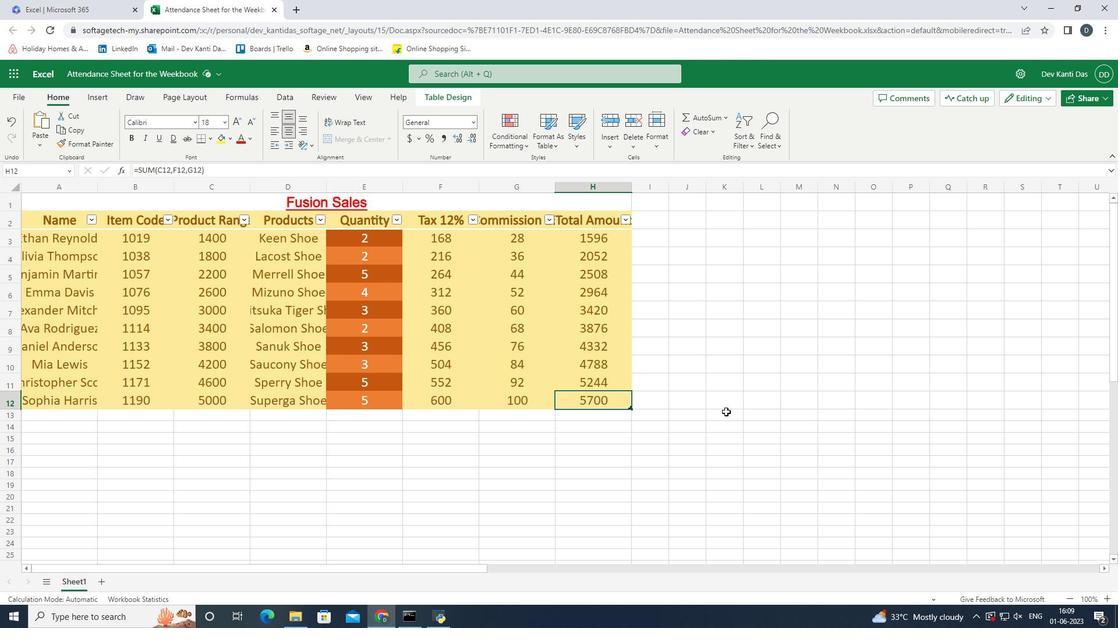 
